 Task: In the  document map.docx. Insert footer and write 'ww.ramsons.com'. Find the word using Dictionary 'Gift' Use the tool word Count and display word count while typing
Action: Mouse moved to (327, 448)
Screenshot: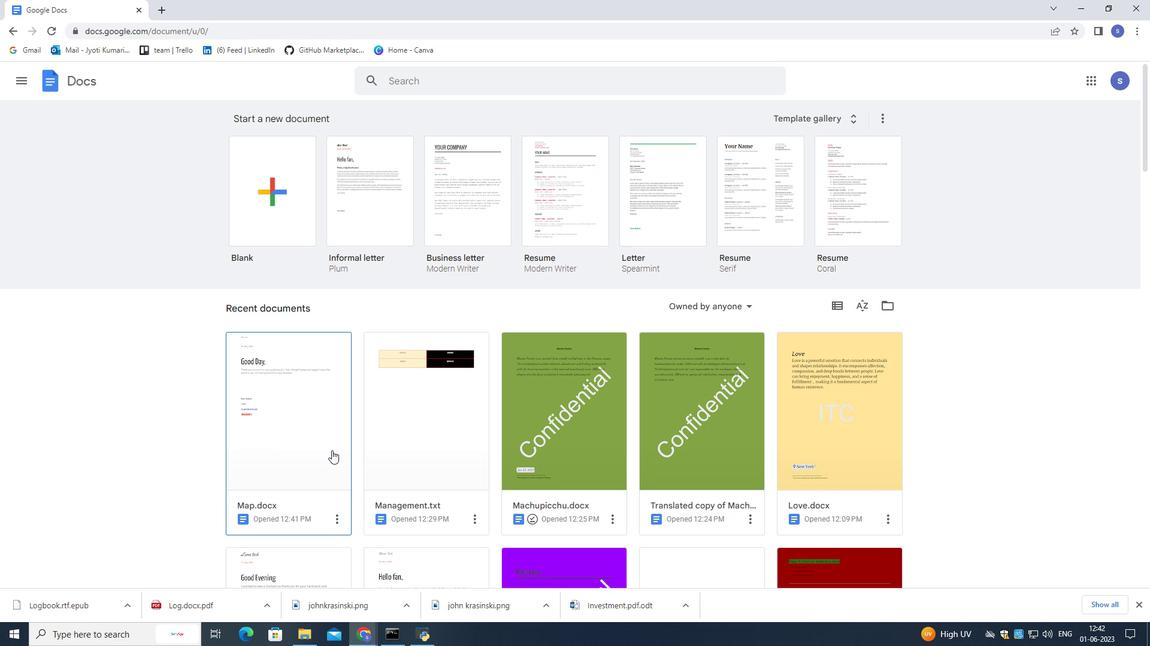 
Action: Mouse pressed left at (327, 448)
Screenshot: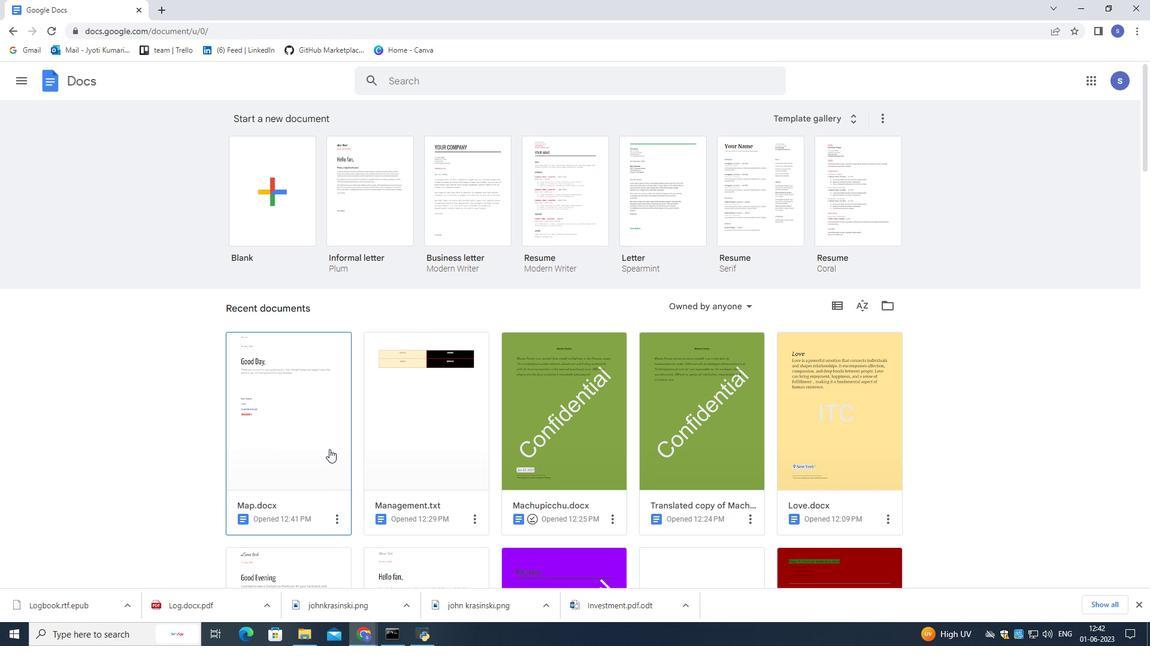 
Action: Mouse pressed left at (327, 448)
Screenshot: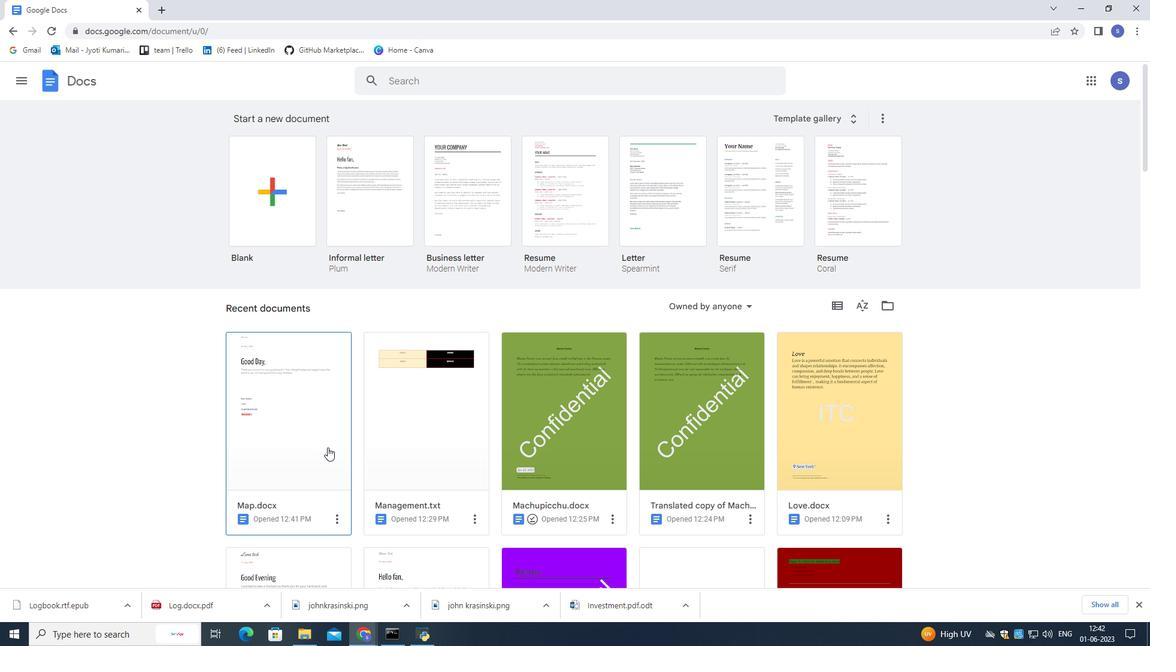 
Action: Mouse moved to (124, 83)
Screenshot: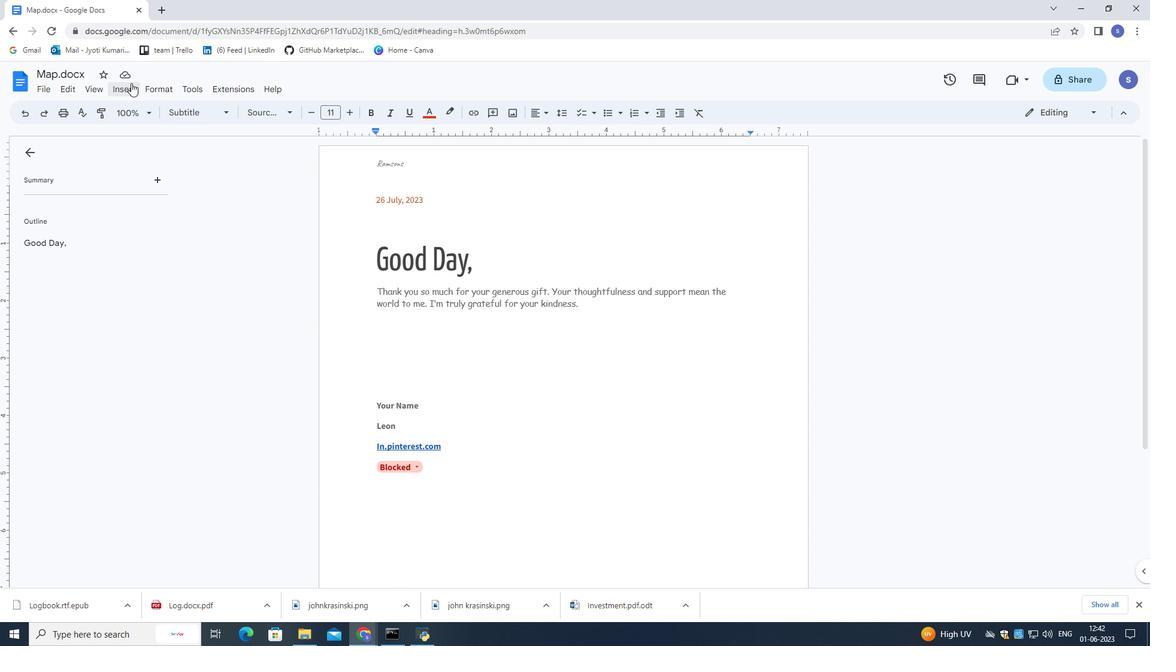 
Action: Mouse pressed left at (124, 83)
Screenshot: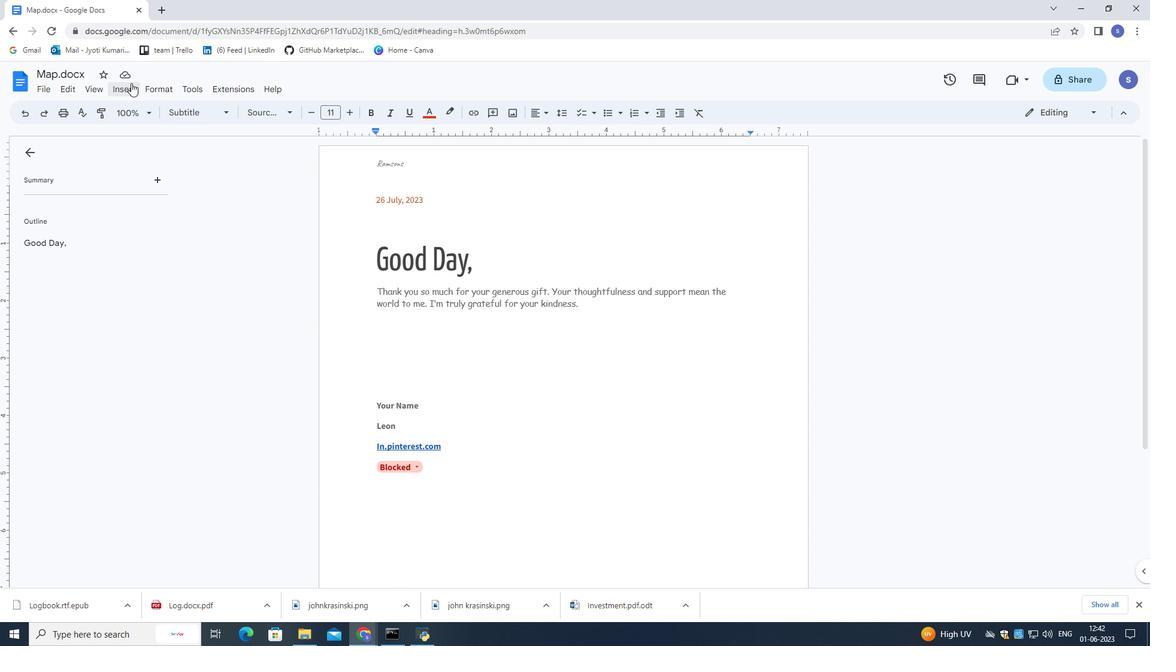 
Action: Mouse moved to (306, 418)
Screenshot: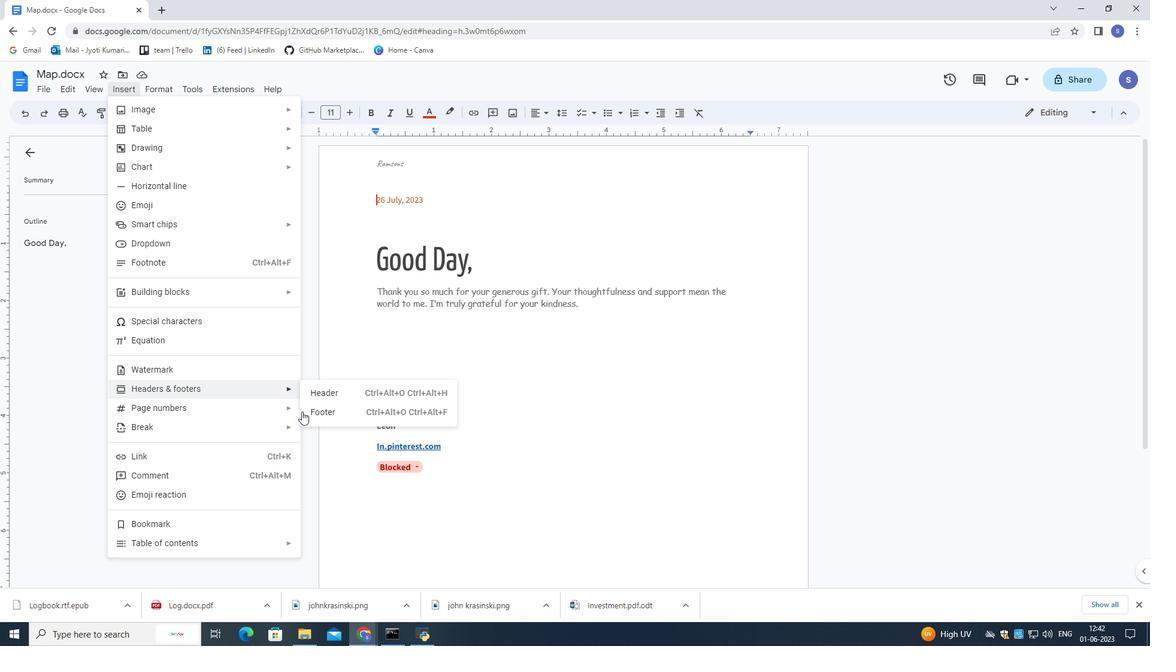 
Action: Mouse pressed left at (306, 418)
Screenshot: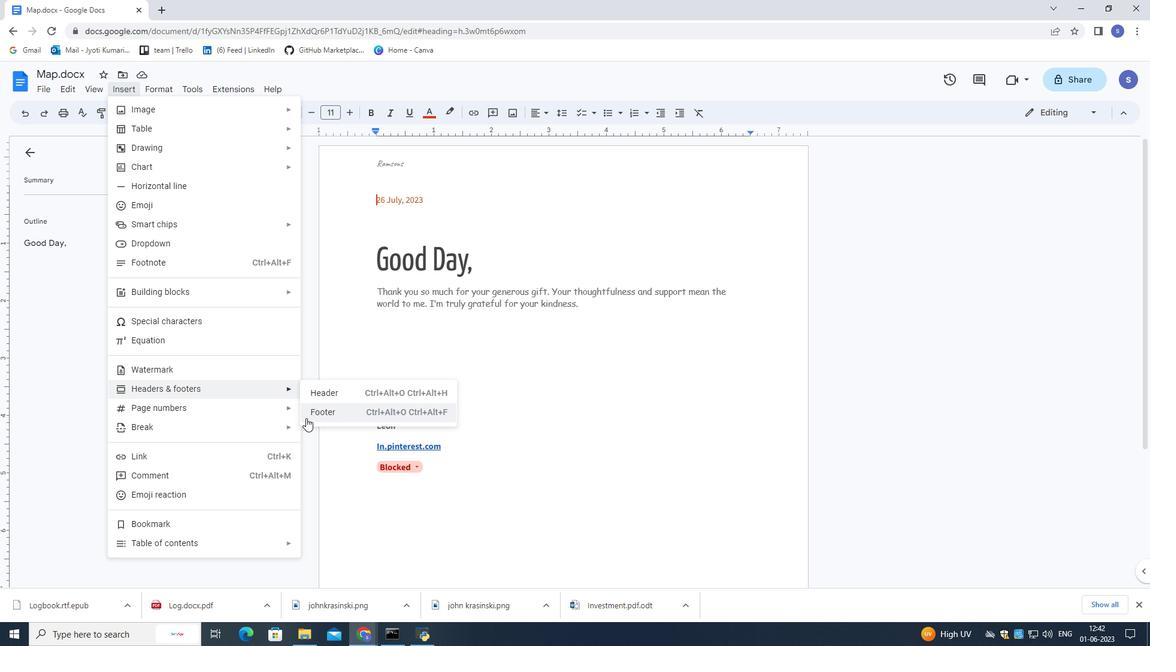 
Action: Mouse moved to (298, 415)
Screenshot: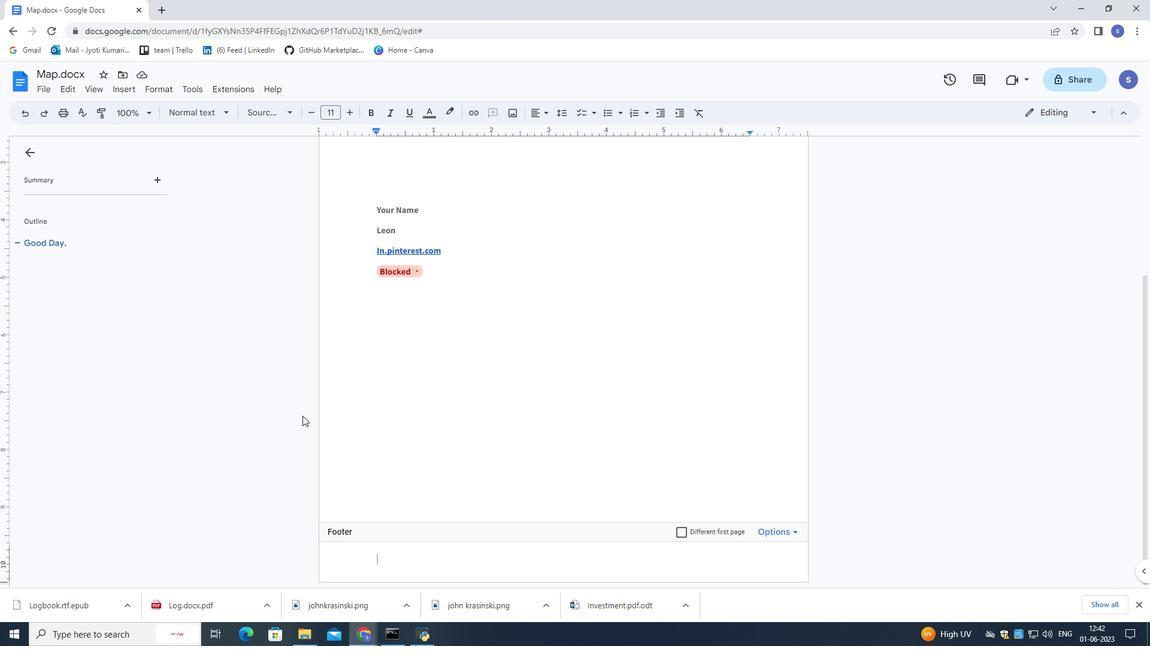 
Action: Key pressed www<Key.backspace>.ramsons.com
Screenshot: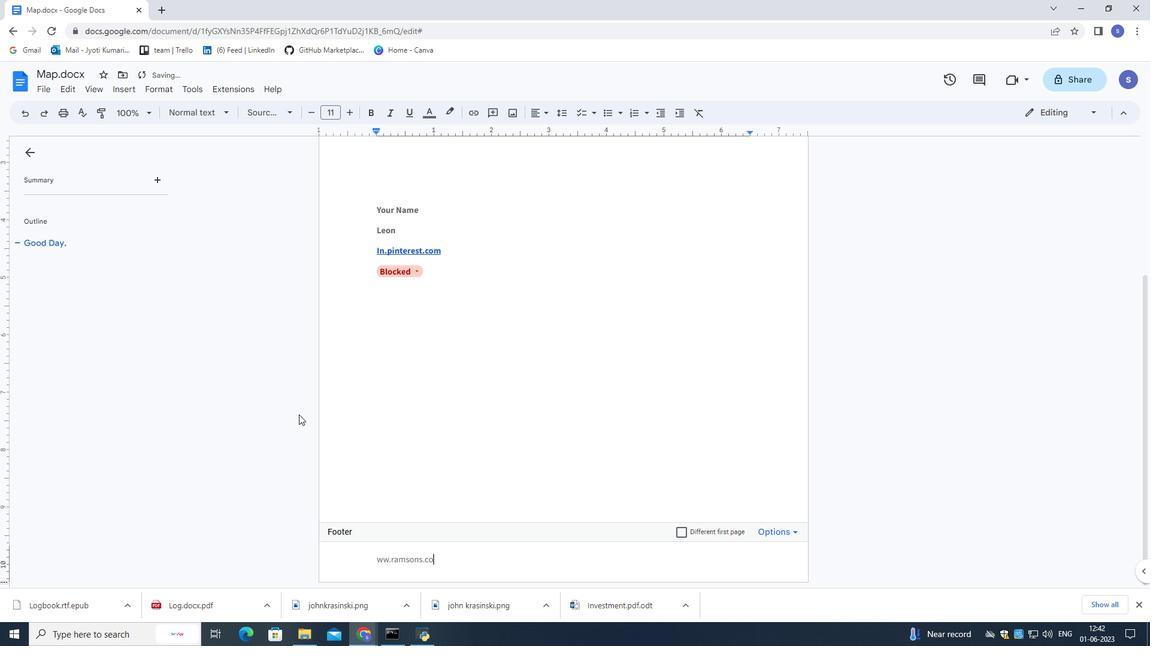 
Action: Mouse moved to (436, 371)
Screenshot: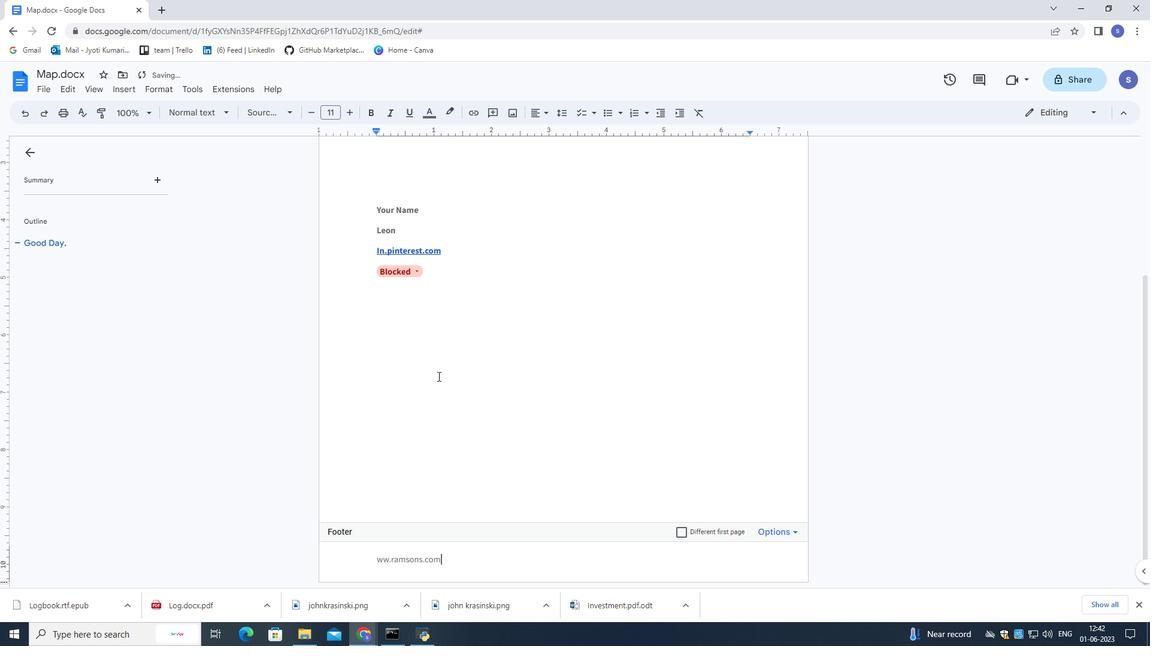 
Action: Mouse pressed left at (436, 371)
Screenshot: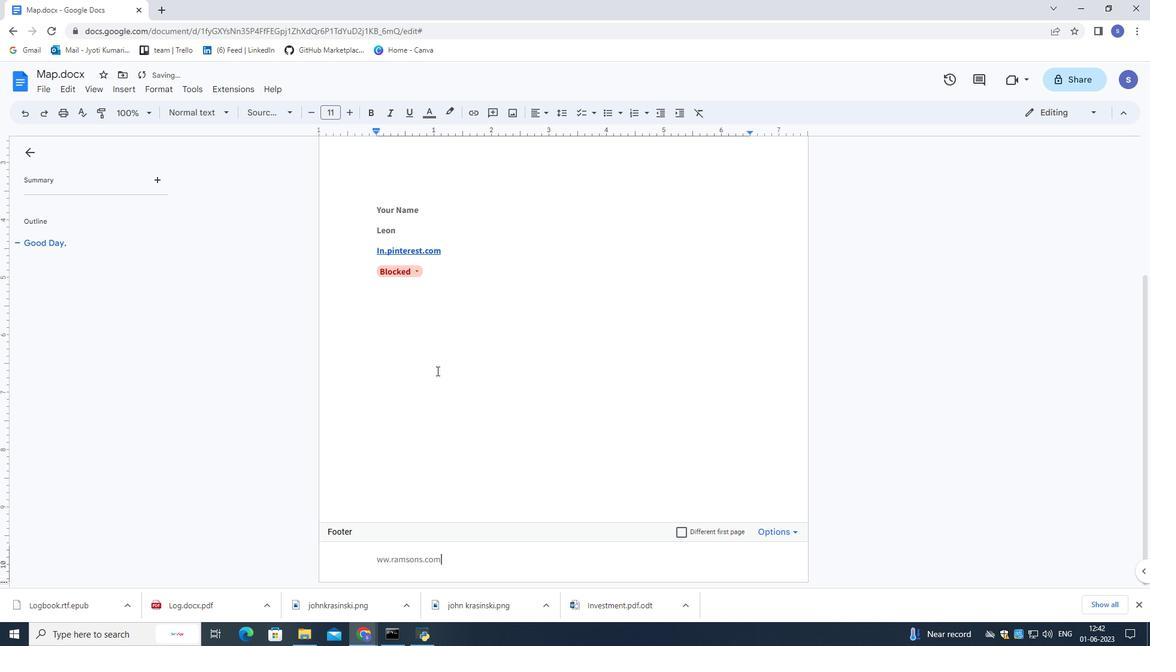 
Action: Mouse moved to (412, 342)
Screenshot: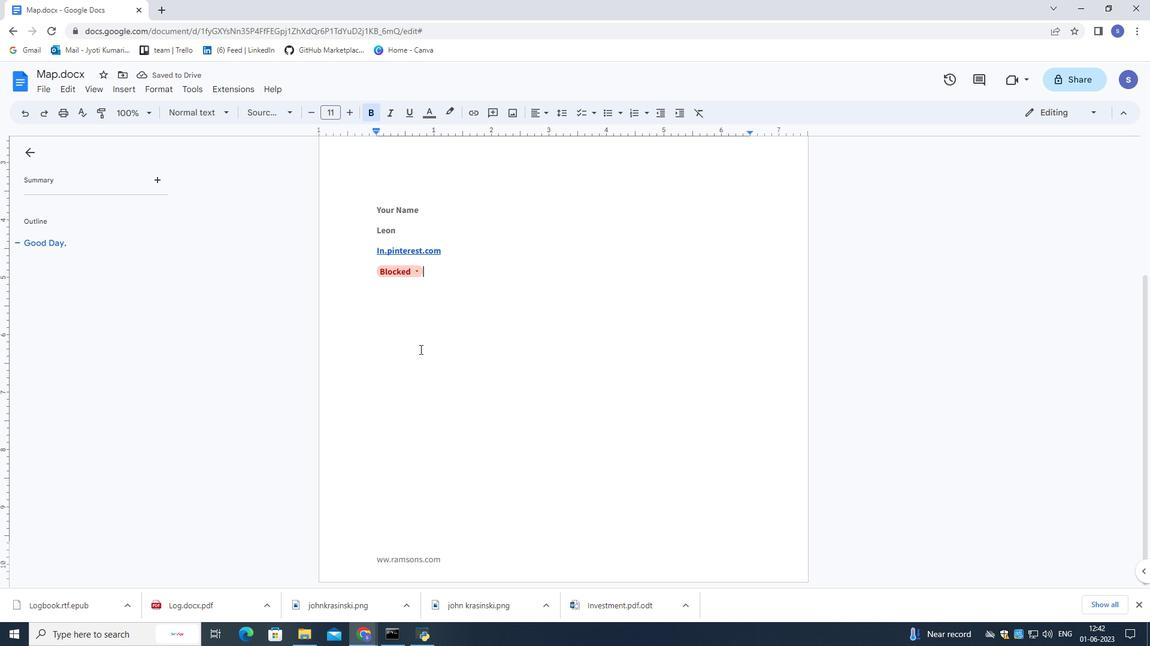 
Action: Mouse scrolled (412, 343) with delta (0, 0)
Screenshot: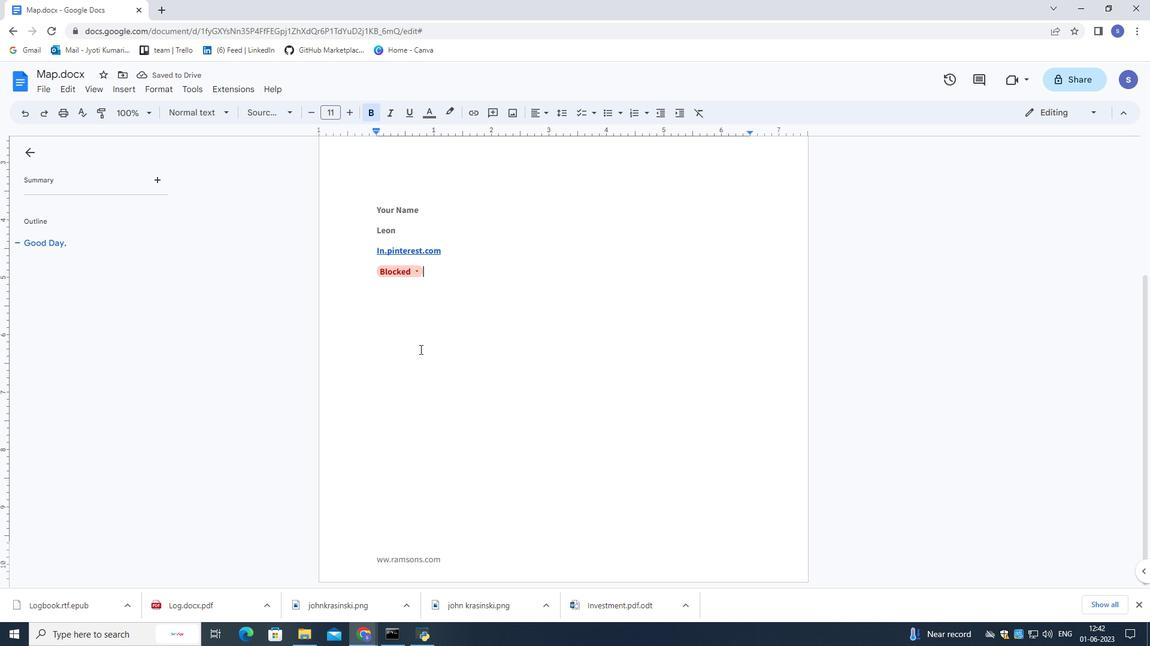 
Action: Mouse moved to (410, 340)
Screenshot: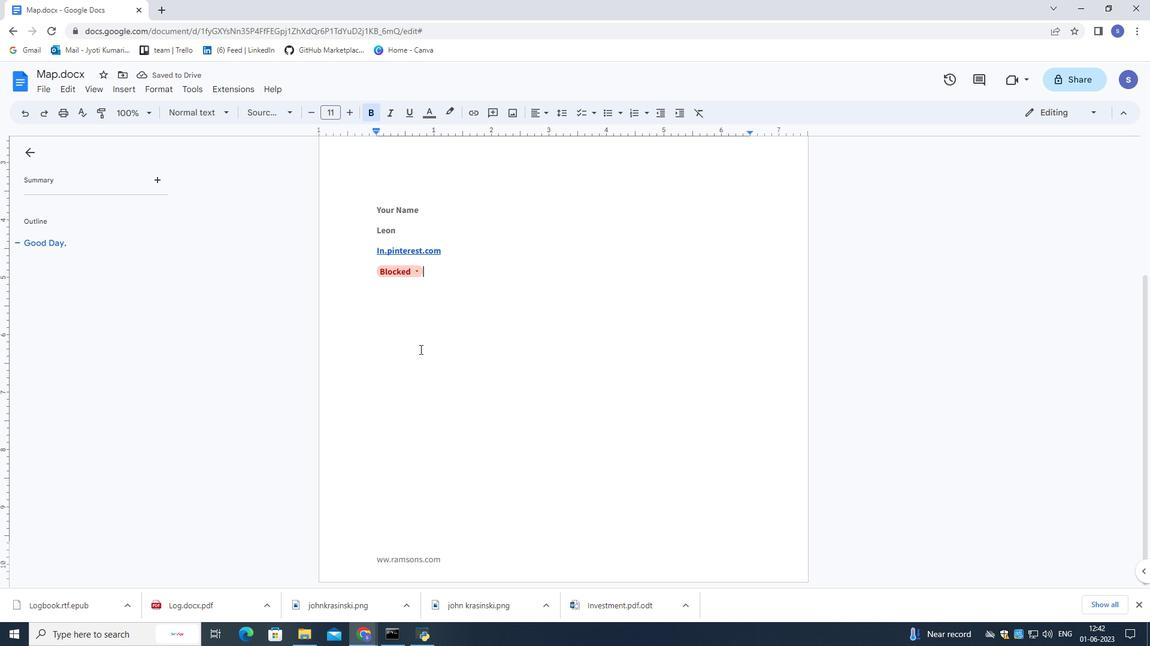 
Action: Mouse scrolled (410, 341) with delta (0, 0)
Screenshot: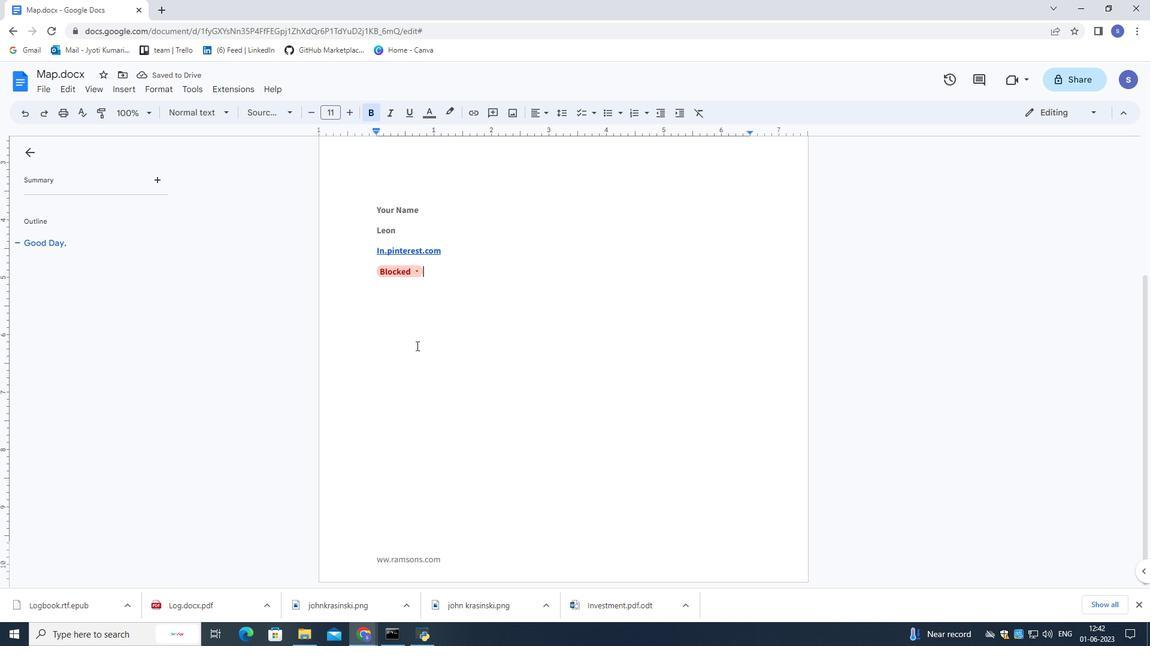 
Action: Mouse moved to (407, 338)
Screenshot: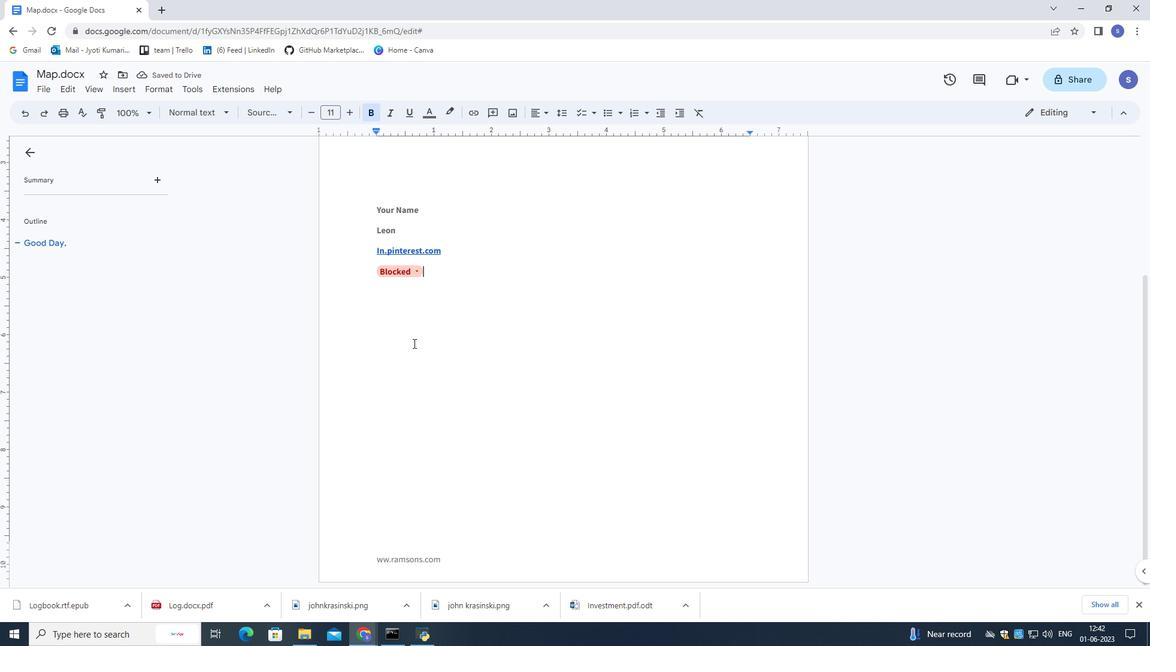 
Action: Mouse scrolled (407, 339) with delta (0, 0)
Screenshot: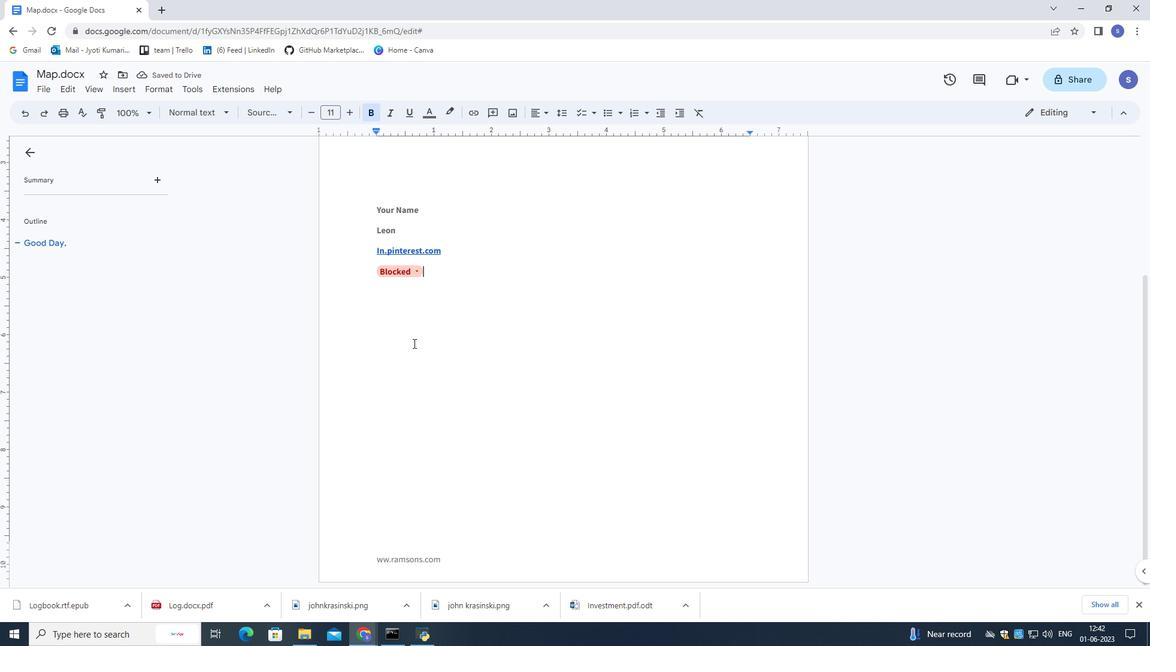 
Action: Mouse moved to (200, 88)
Screenshot: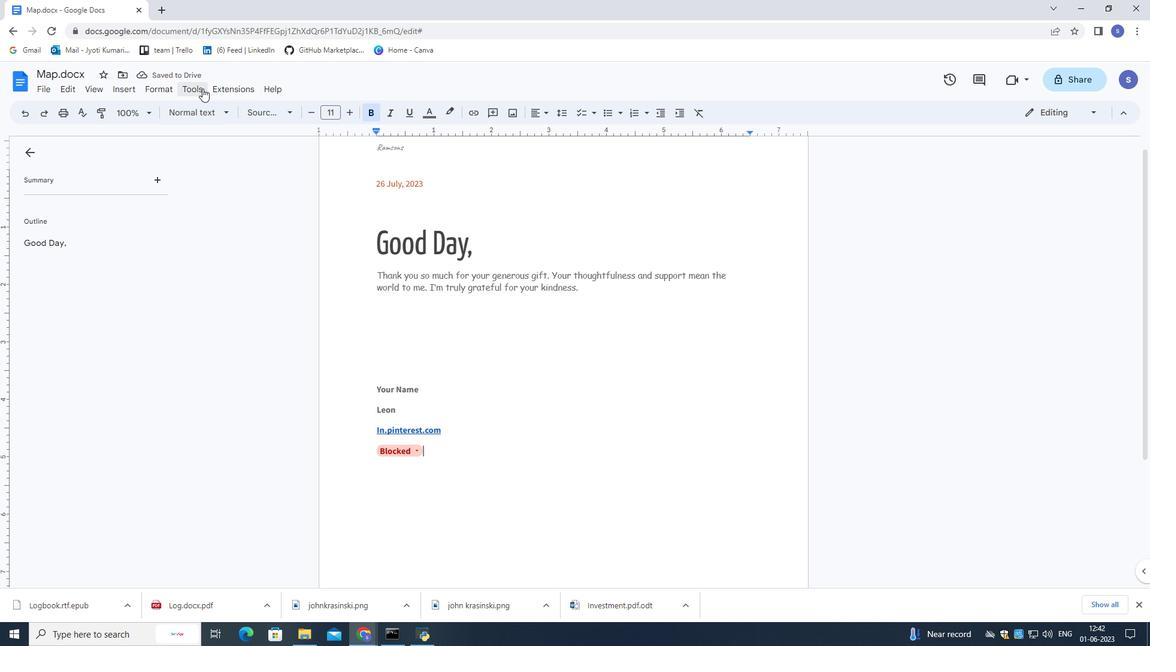 
Action: Mouse pressed left at (200, 88)
Screenshot: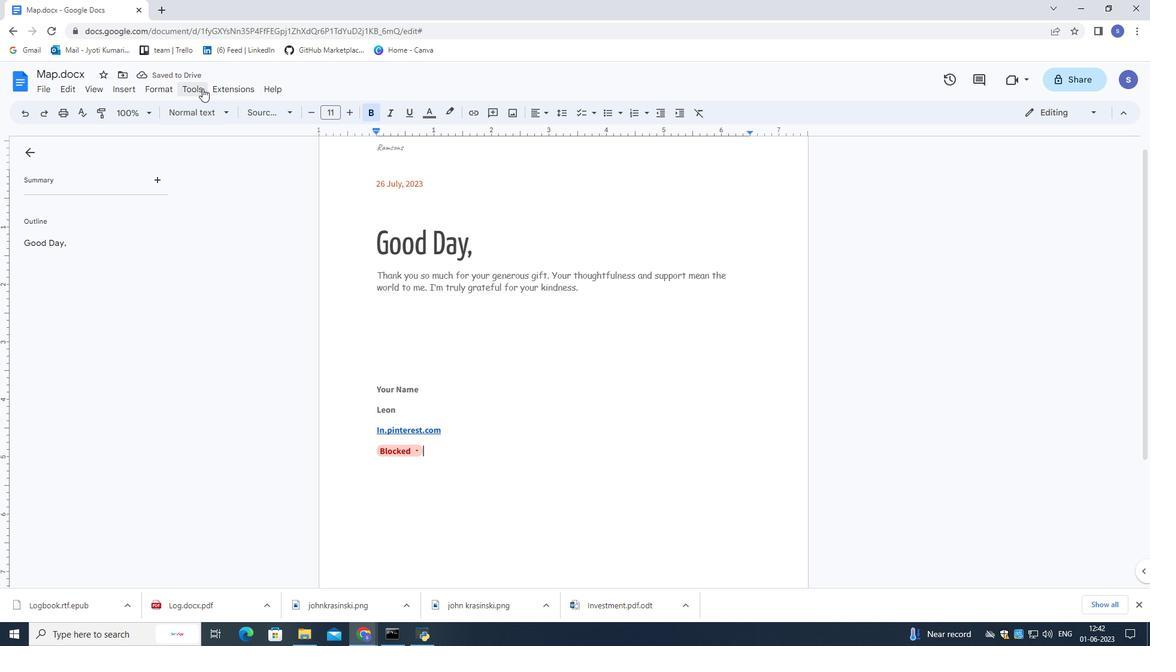 
Action: Mouse moved to (250, 240)
Screenshot: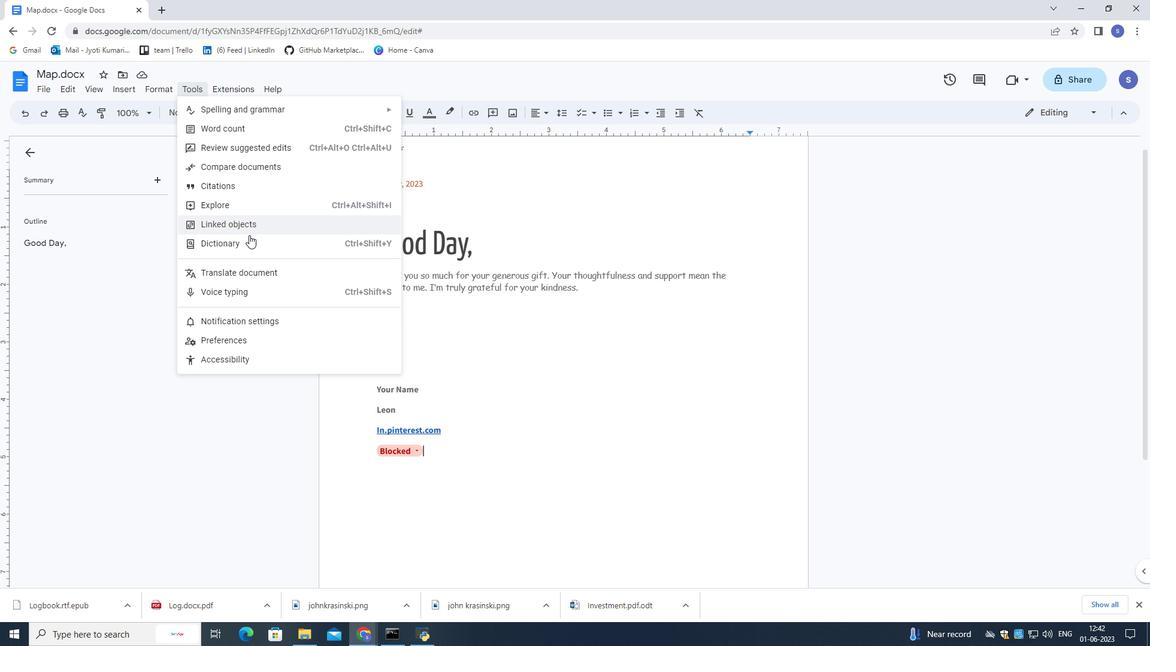
Action: Mouse pressed left at (250, 240)
Screenshot: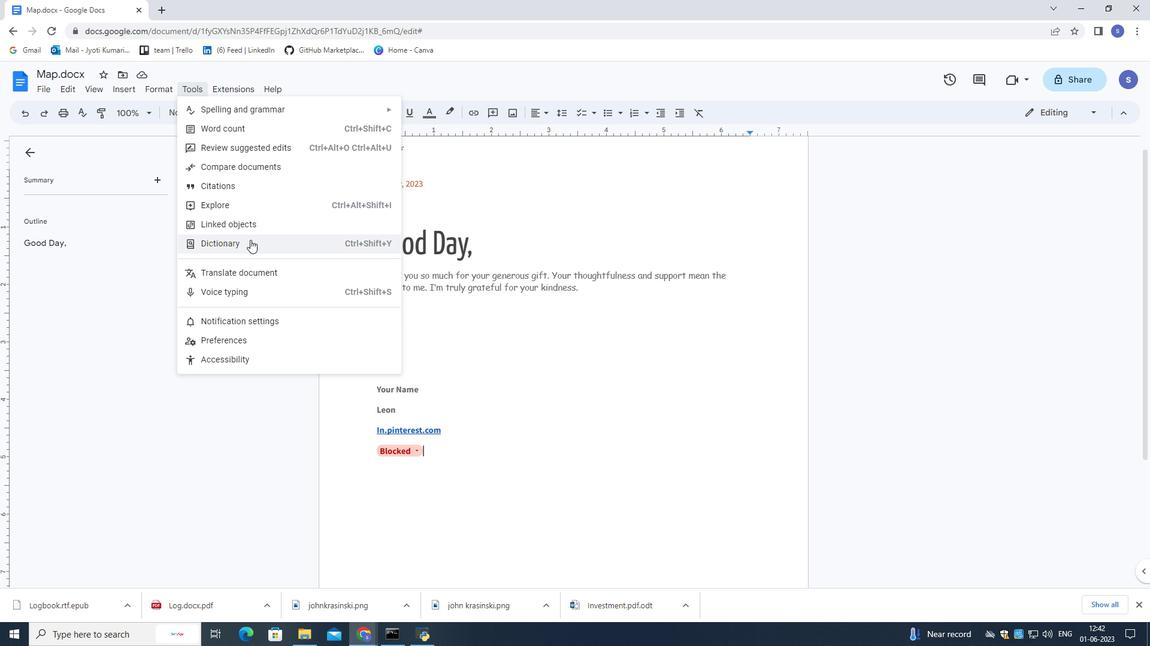 
Action: Mouse moved to (1027, 151)
Screenshot: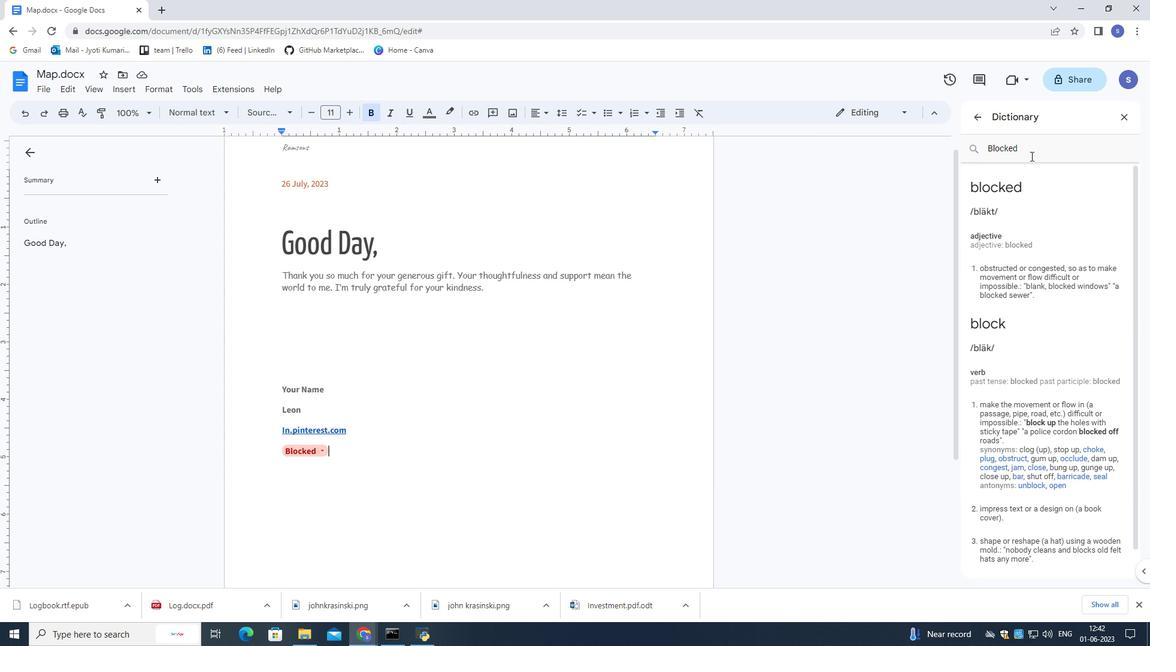 
Action: Mouse pressed left at (1027, 151)
Screenshot: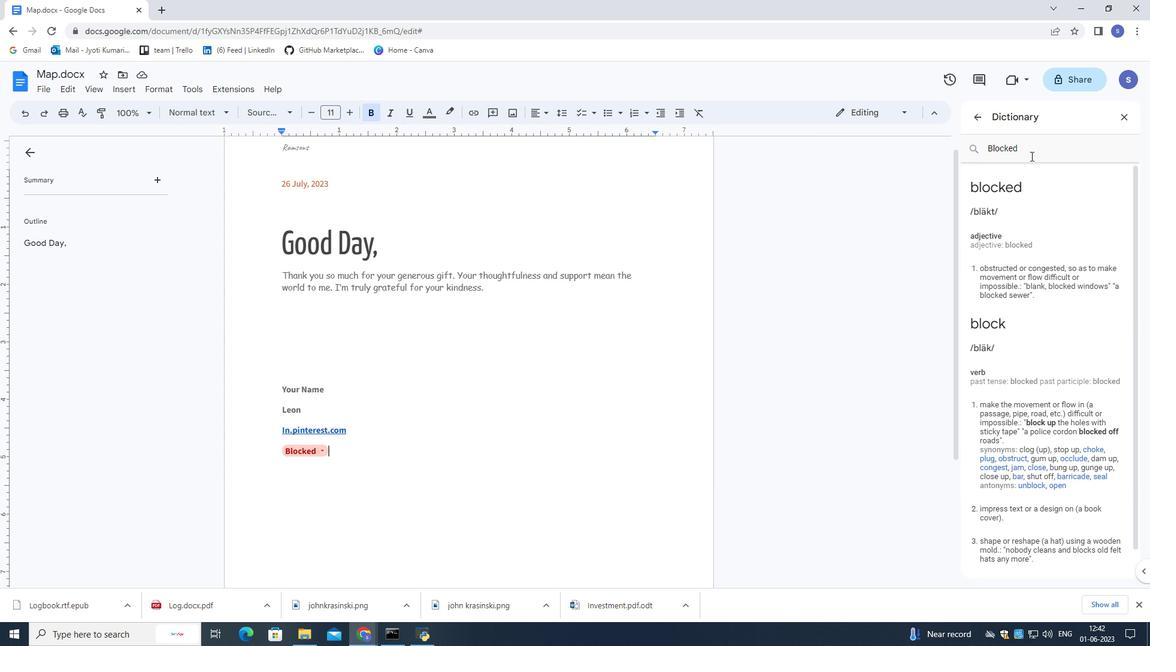 
Action: Mouse moved to (1027, 150)
Screenshot: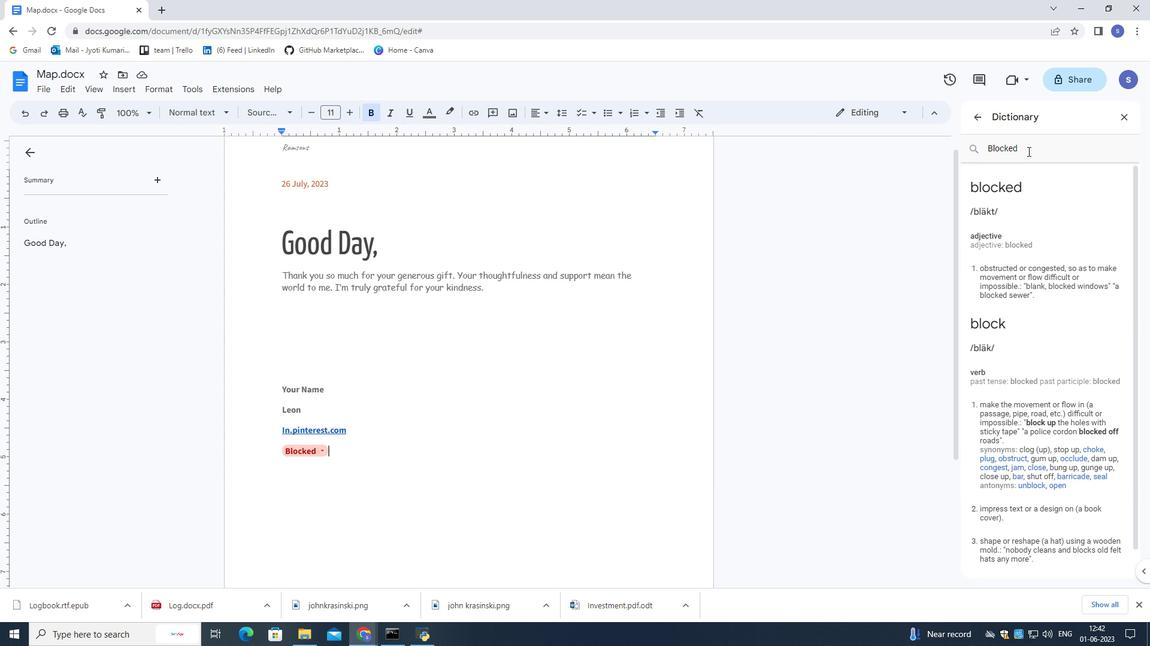 
Action: Mouse pressed left at (1027, 150)
Screenshot: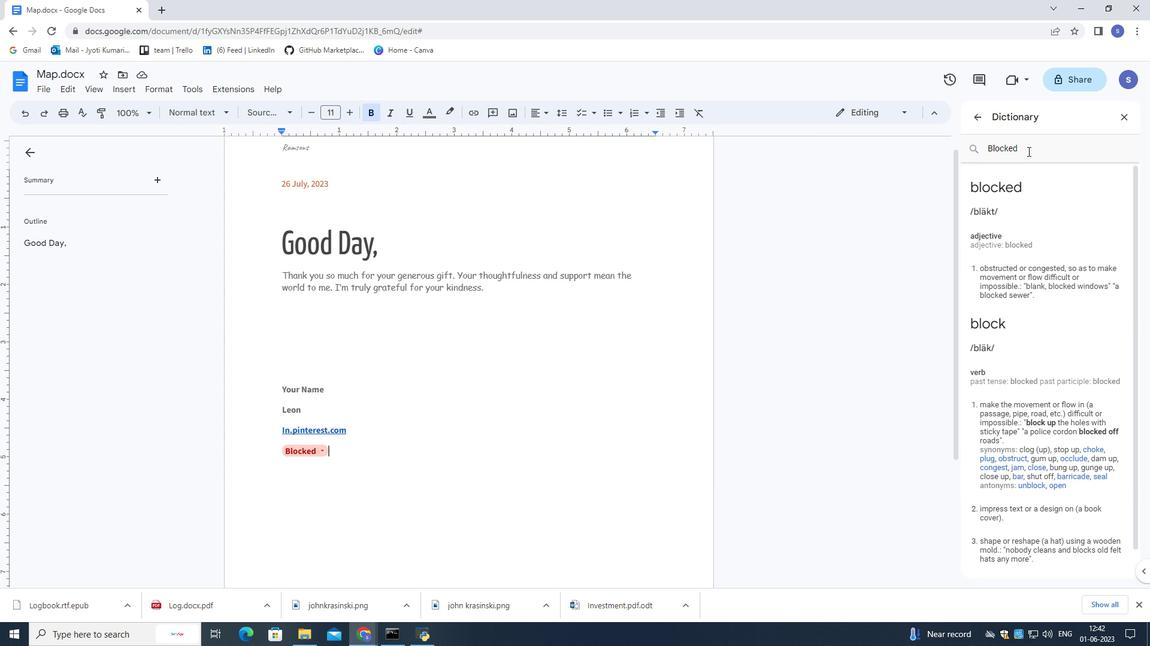 
Action: Mouse moved to (836, 60)
Screenshot: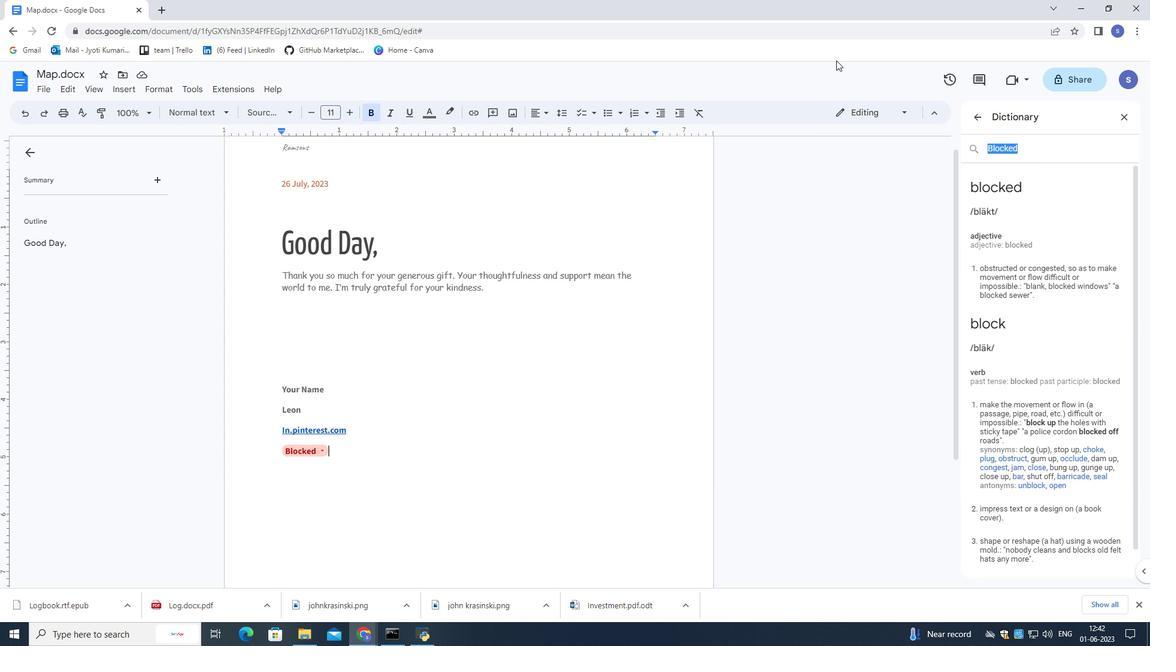 
Action: Key pressed <Key.shift>Gift<Key.enter>
Screenshot: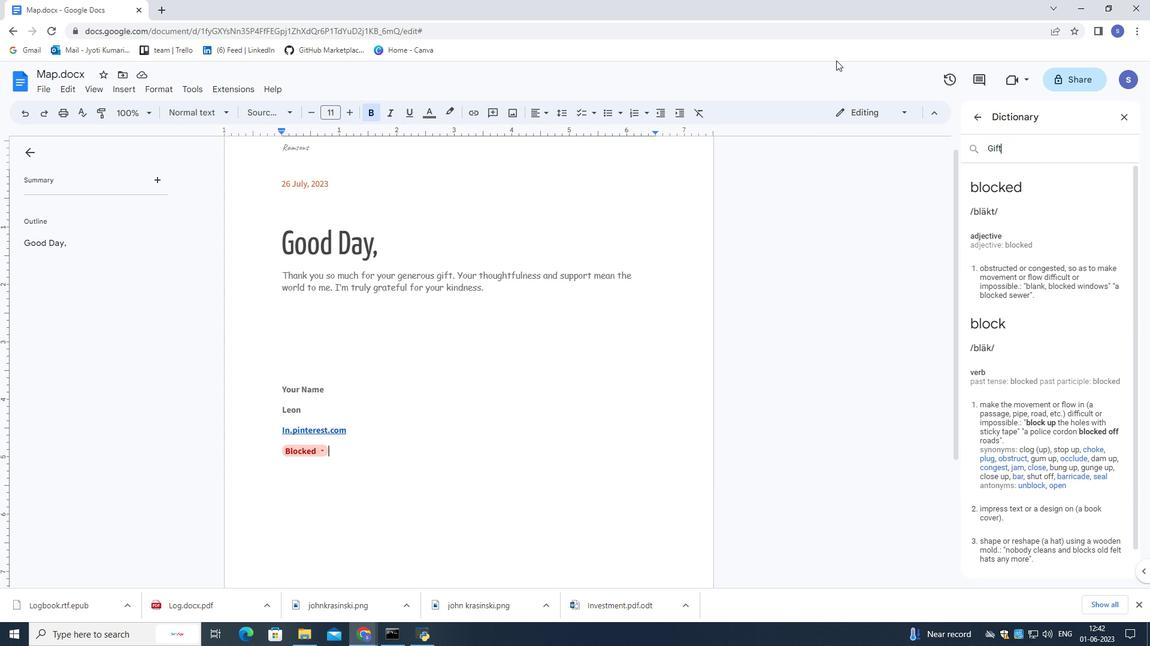 
Action: Mouse moved to (194, 88)
Screenshot: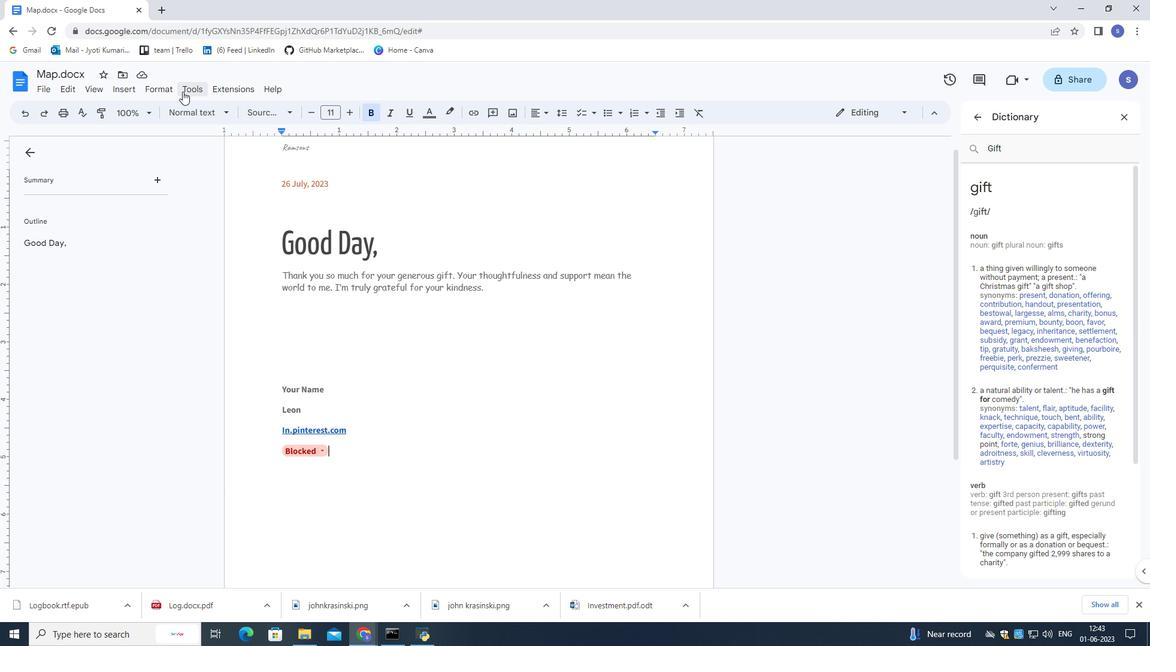 
Action: Mouse pressed left at (194, 88)
Screenshot: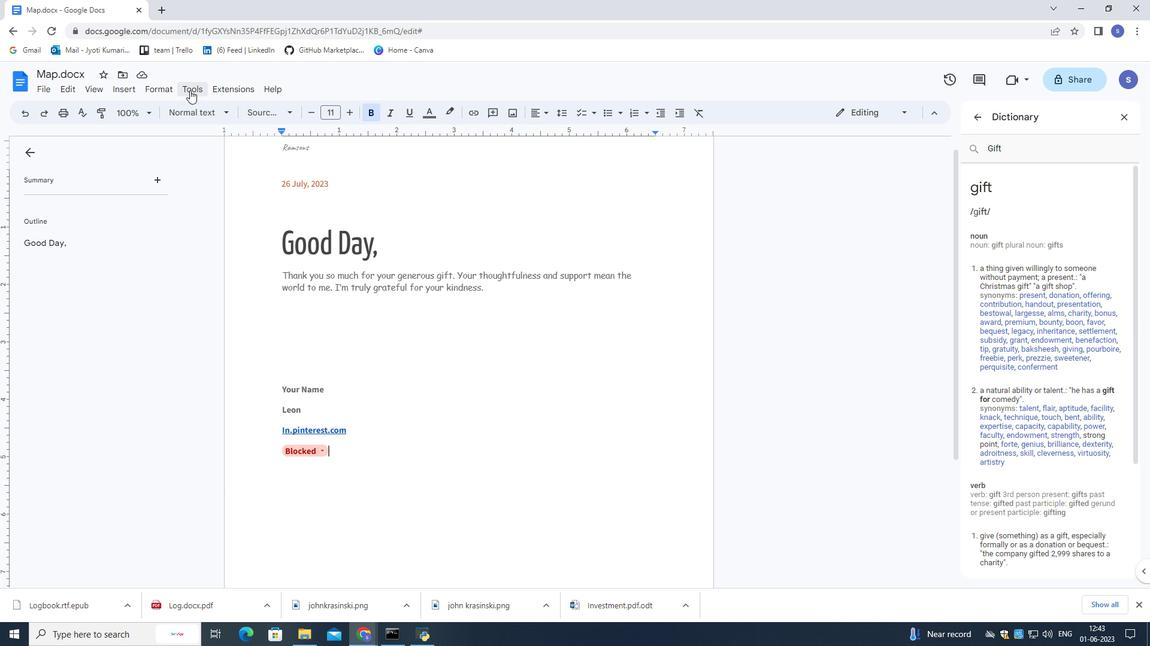 
Action: Mouse moved to (213, 127)
Screenshot: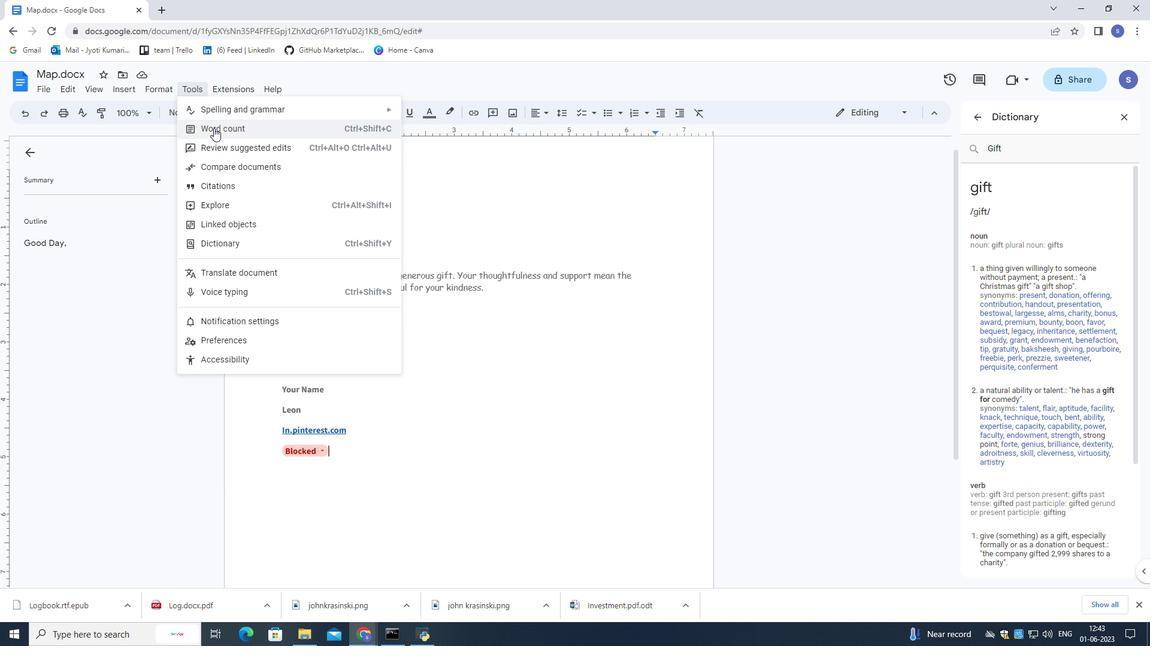 
Action: Mouse pressed left at (213, 127)
Screenshot: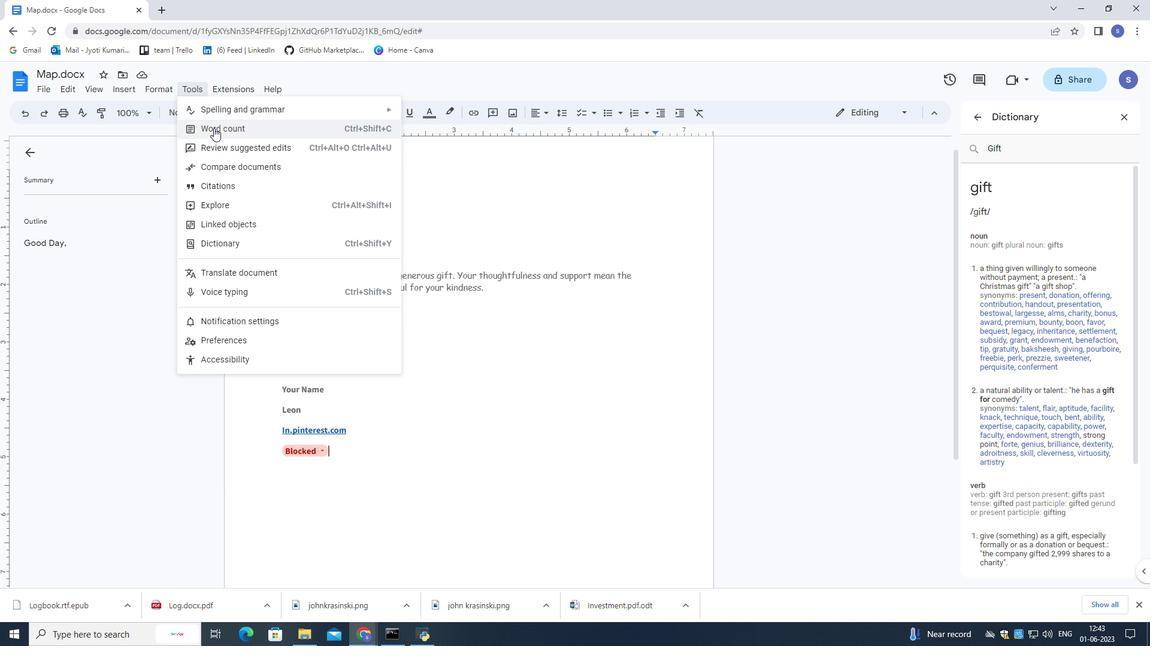 
Action: Mouse moved to (543, 377)
Screenshot: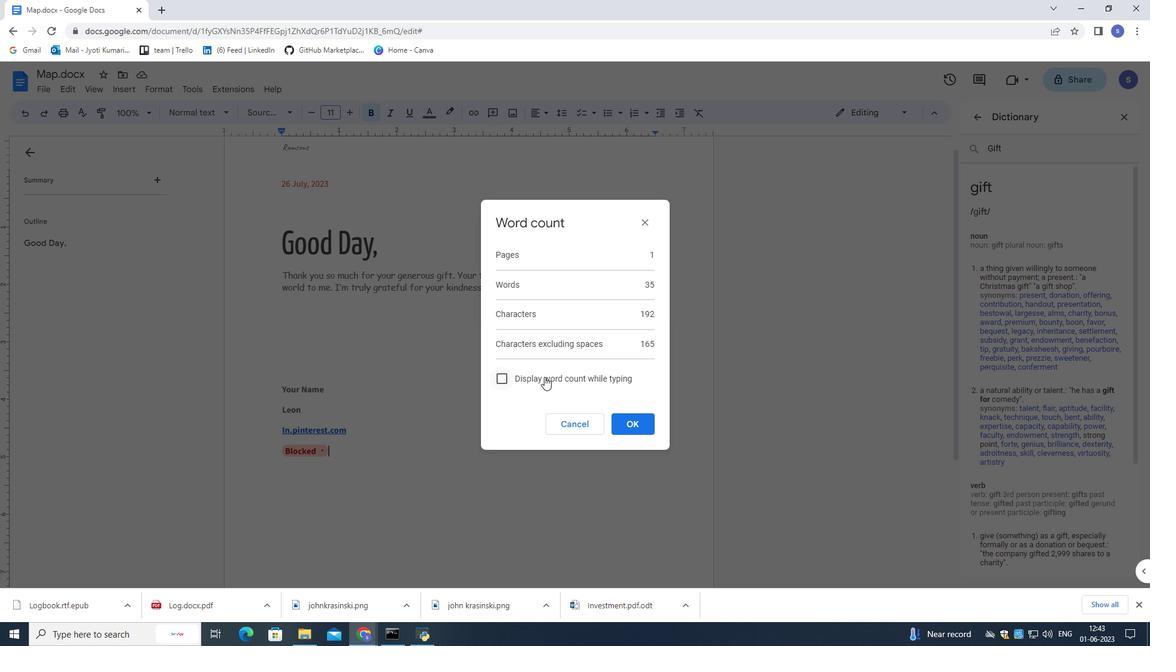 
Action: Mouse pressed left at (543, 377)
Screenshot: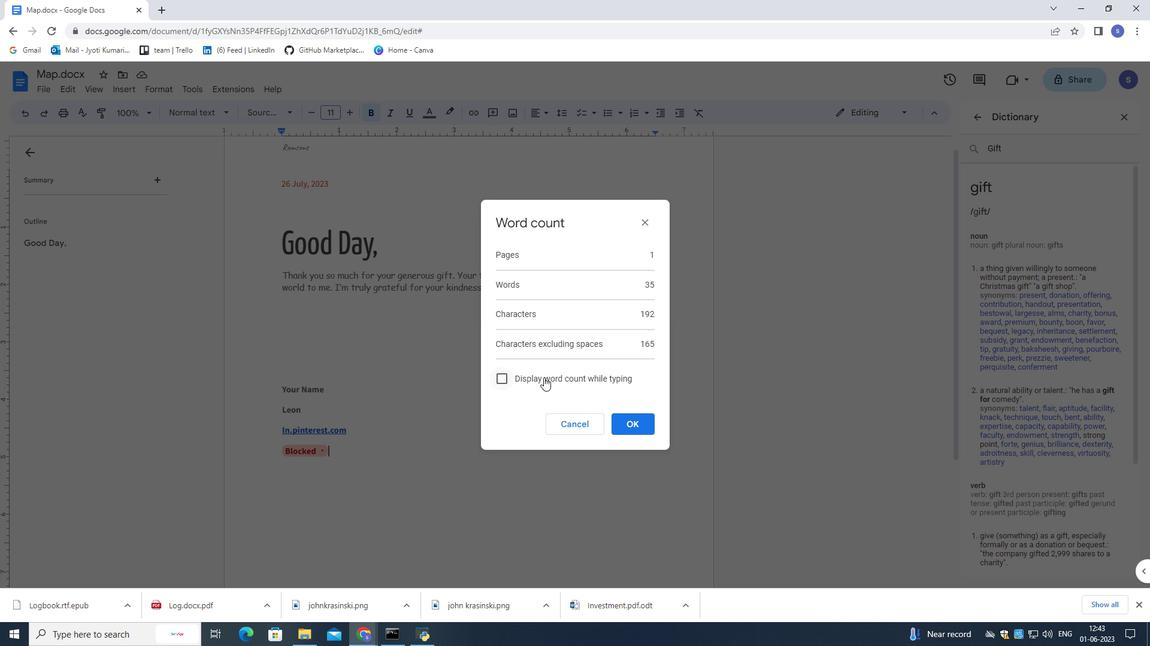 
Action: Mouse moved to (622, 422)
Screenshot: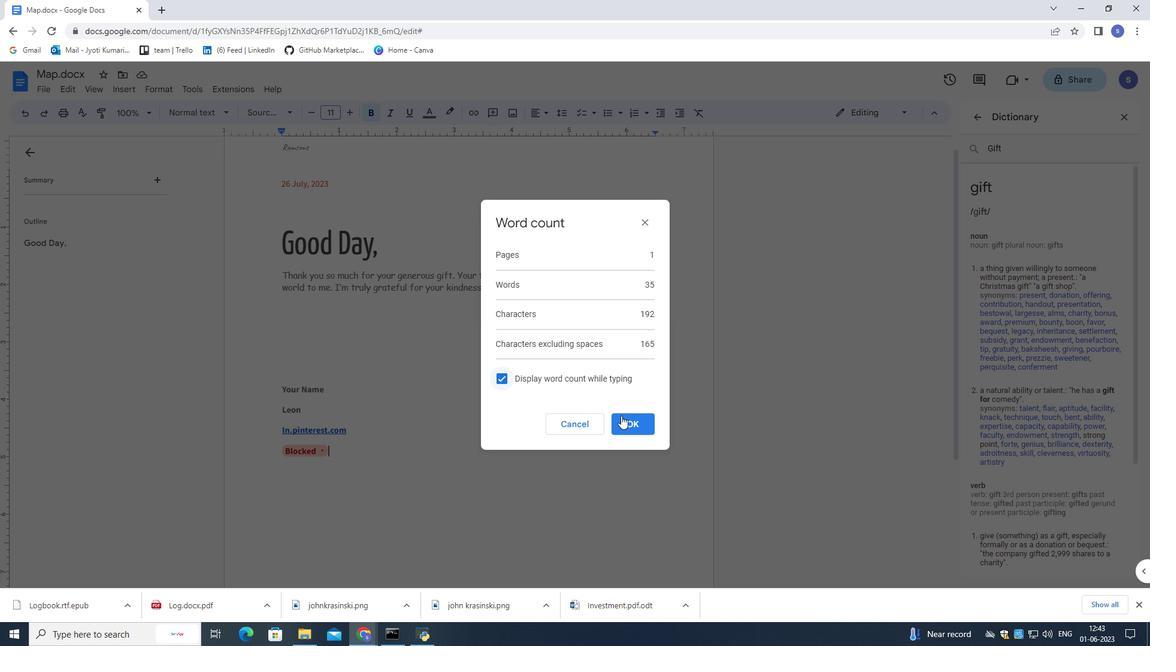 
Action: Mouse pressed left at (622, 422)
Screenshot: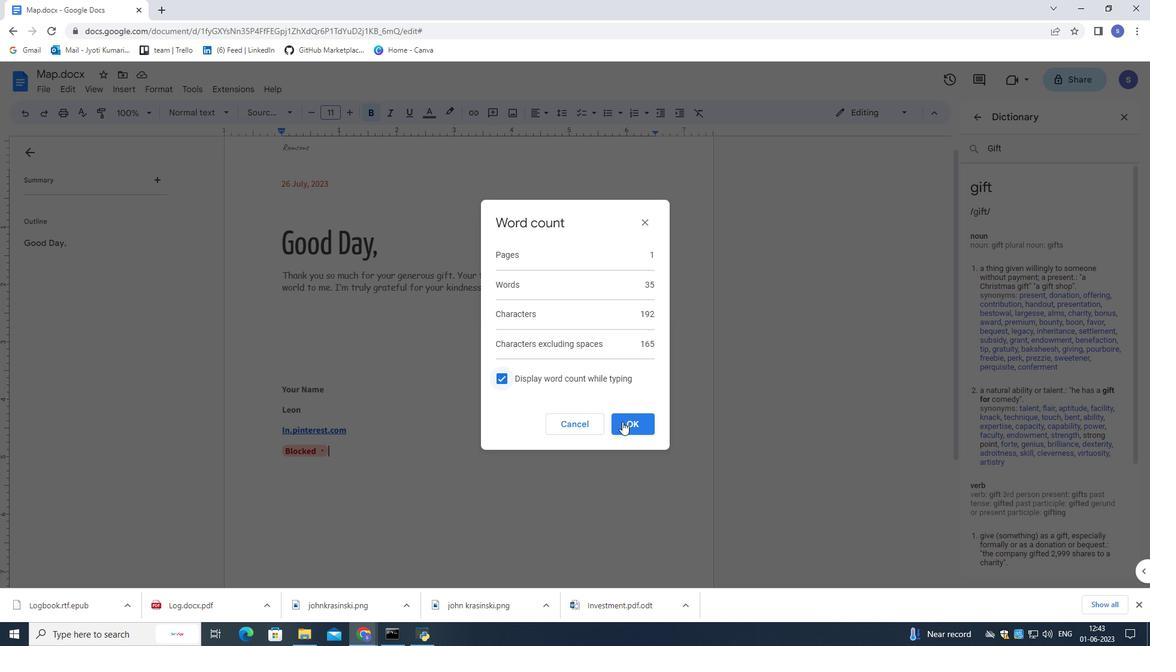 
Action: Mouse moved to (610, 422)
Screenshot: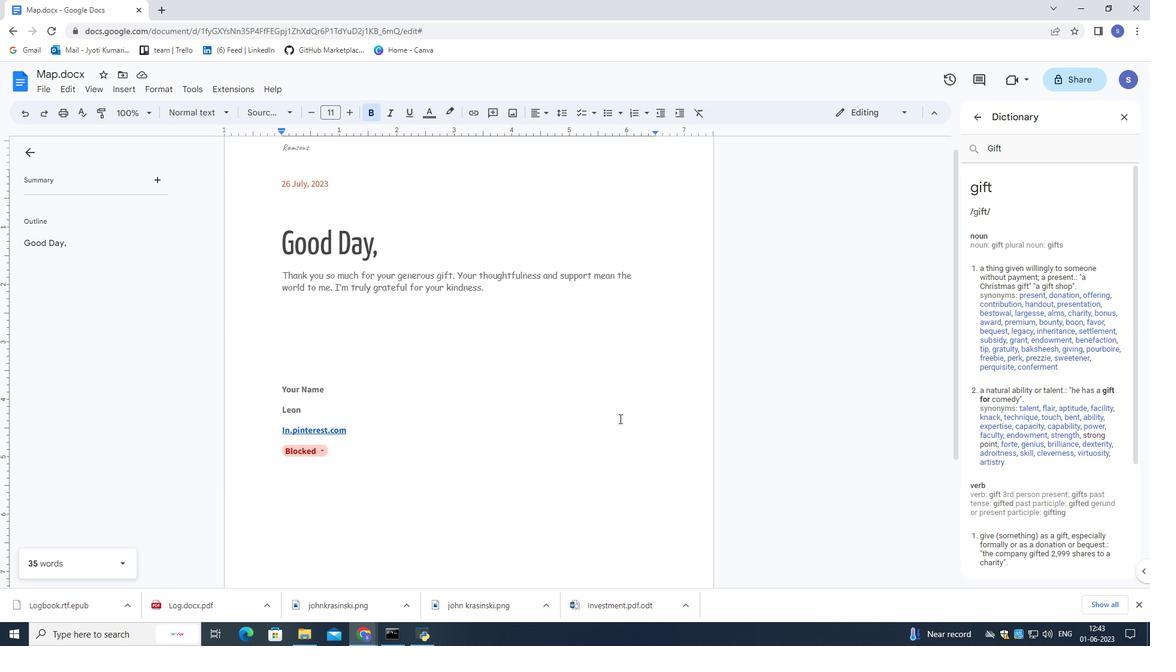 
Action: Mouse pressed left at (610, 422)
Screenshot: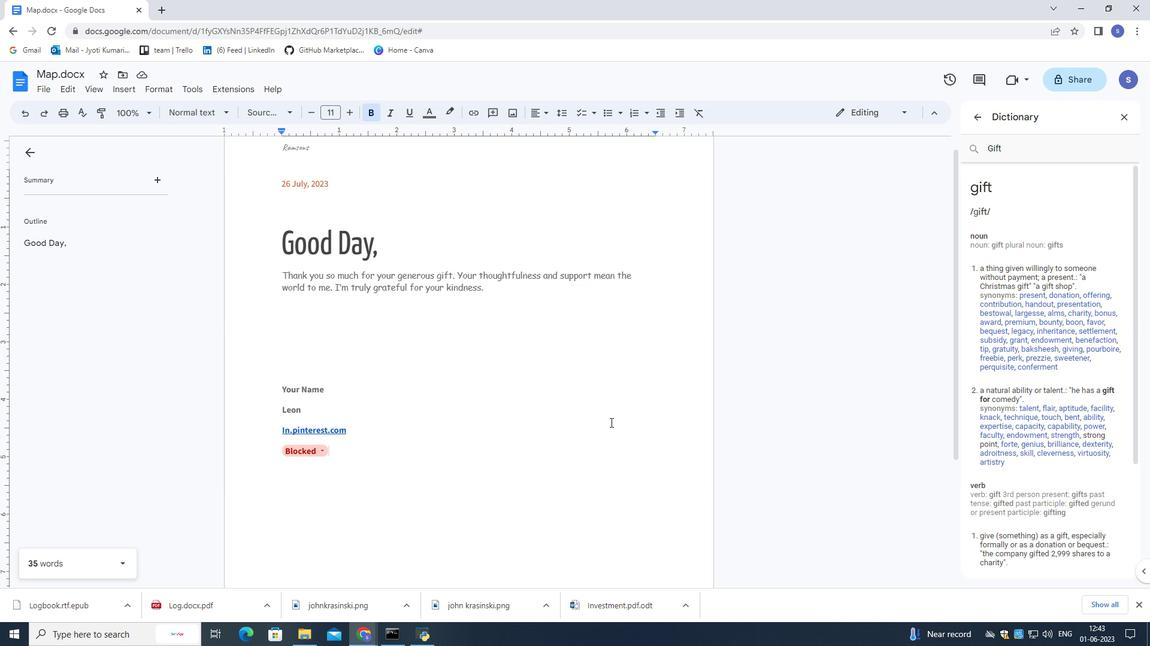 
Action: Mouse moved to (609, 422)
Screenshot: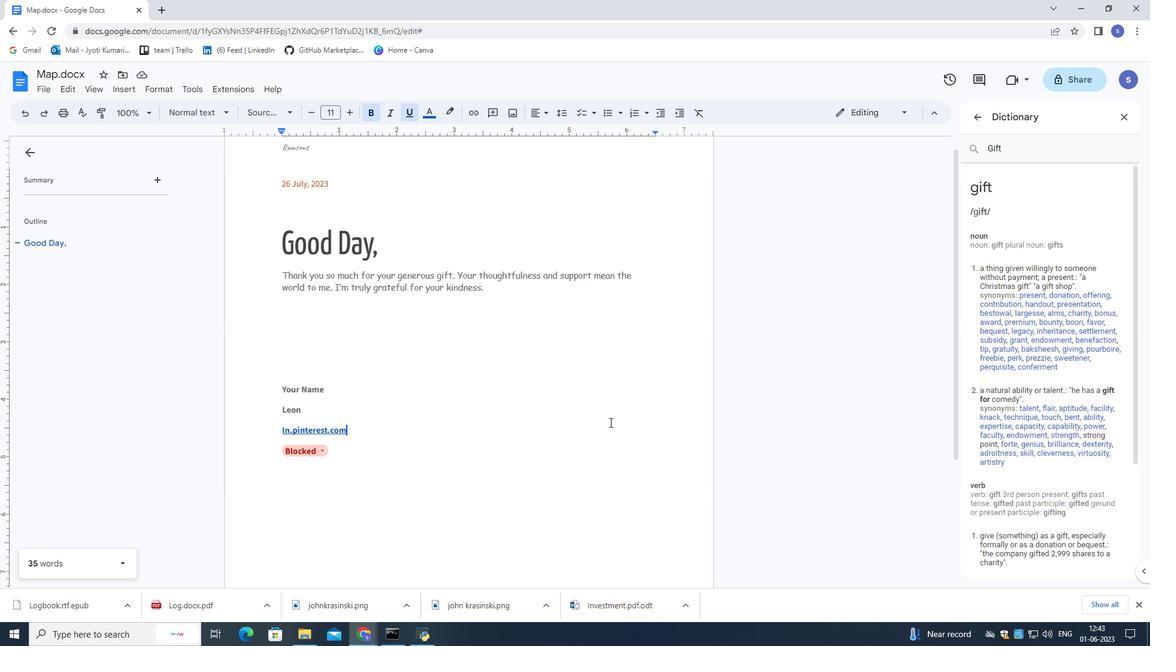 
Action: Mouse scrolled (609, 423) with delta (0, 0)
Screenshot: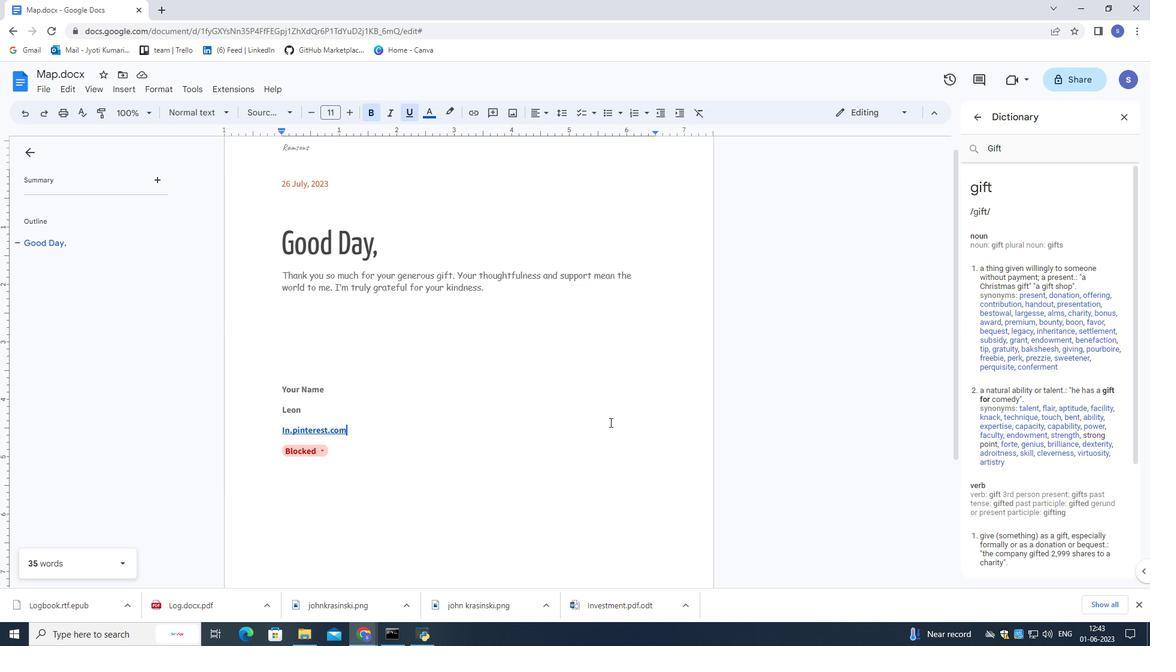 
Action: Mouse scrolled (609, 423) with delta (0, 0)
Screenshot: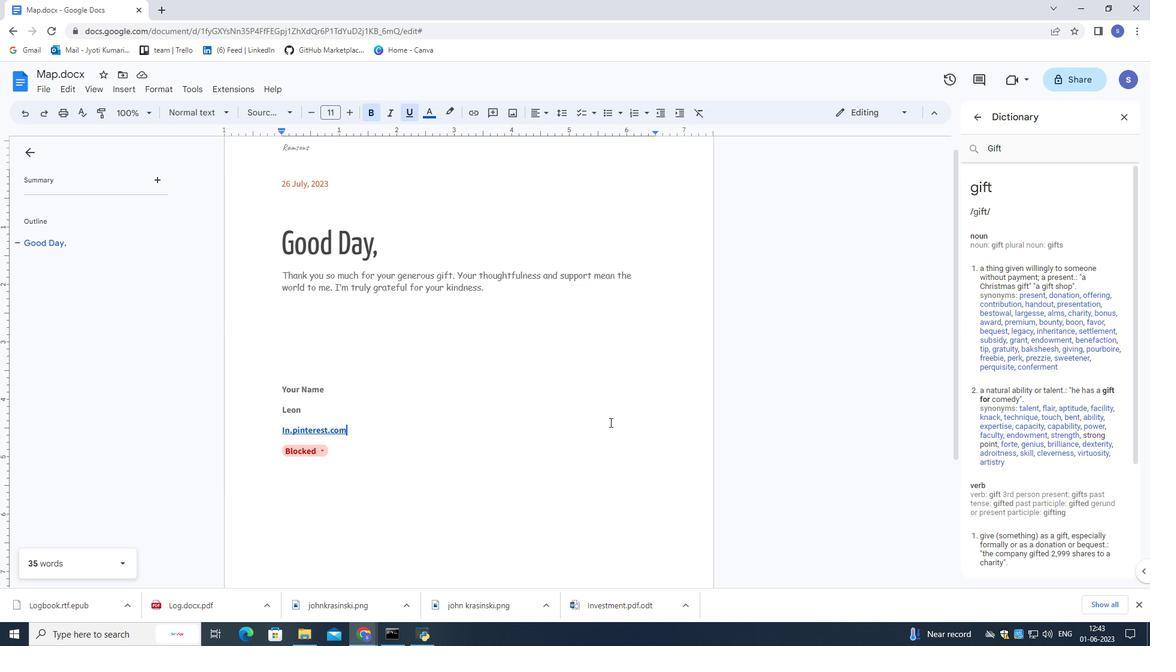 
Action: Mouse scrolled (609, 423) with delta (0, 0)
Screenshot: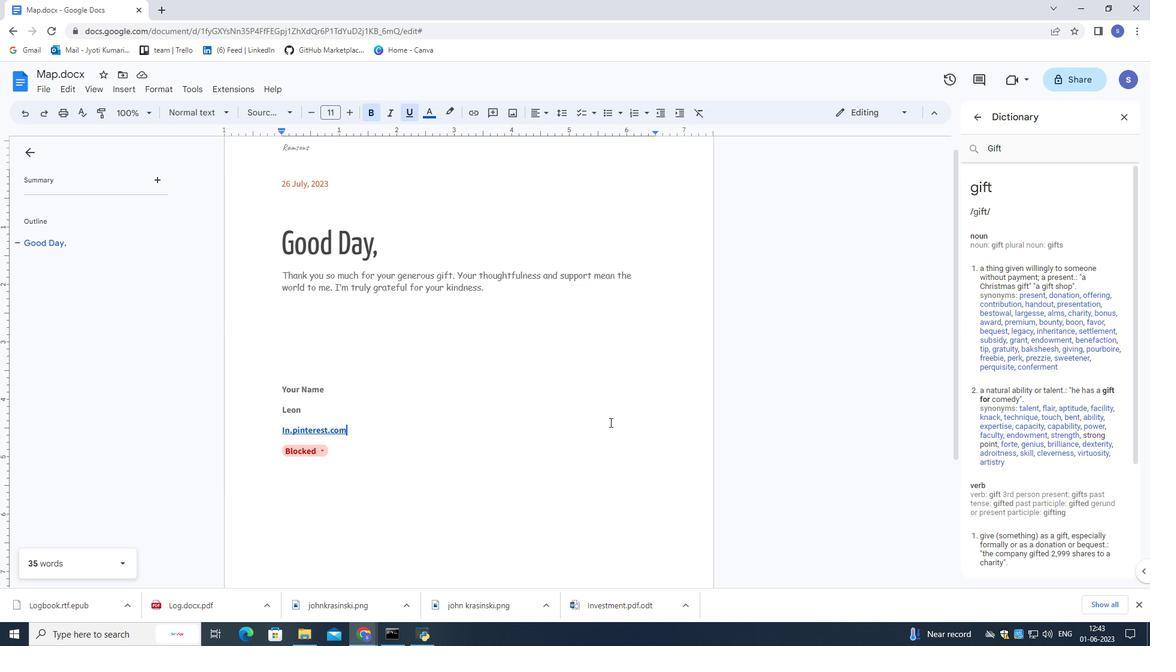 
Action: Mouse scrolled (609, 423) with delta (0, 0)
Screenshot: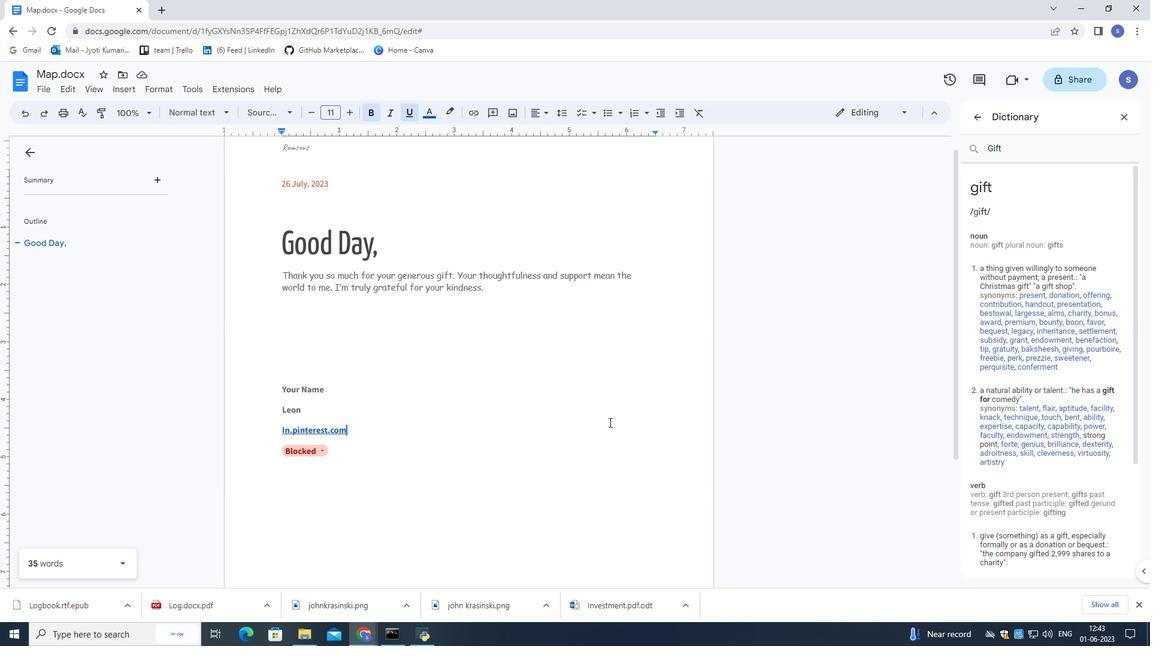 
Action: Mouse scrolled (609, 422) with delta (0, 0)
Screenshot: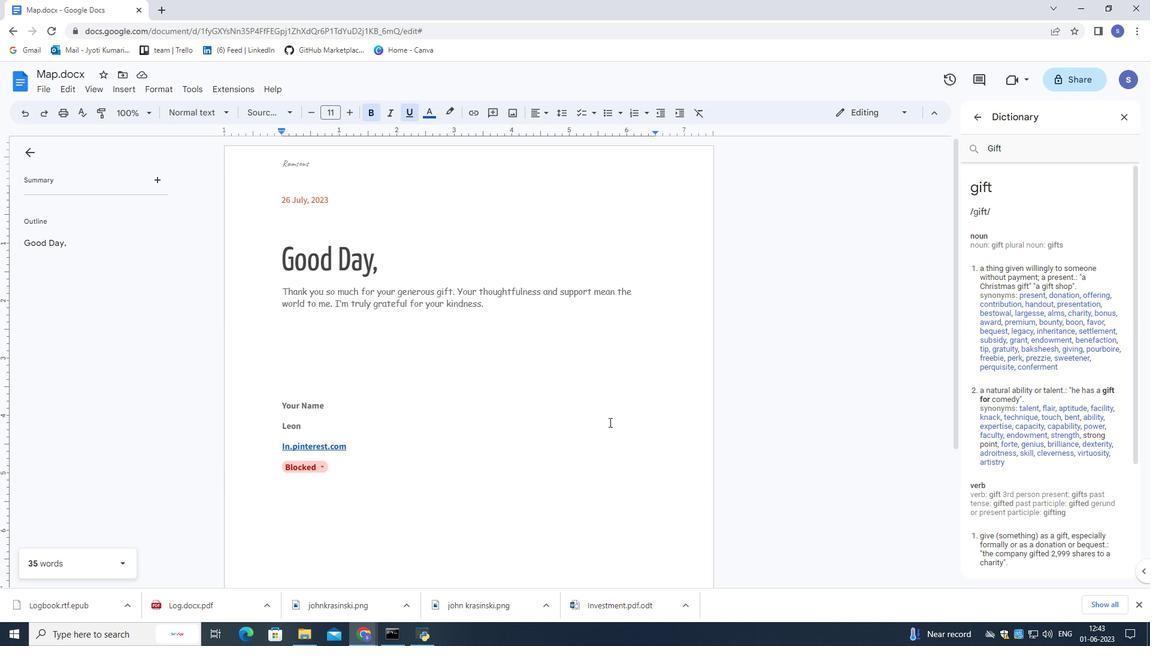
Action: Mouse scrolled (609, 422) with delta (0, 0)
Screenshot: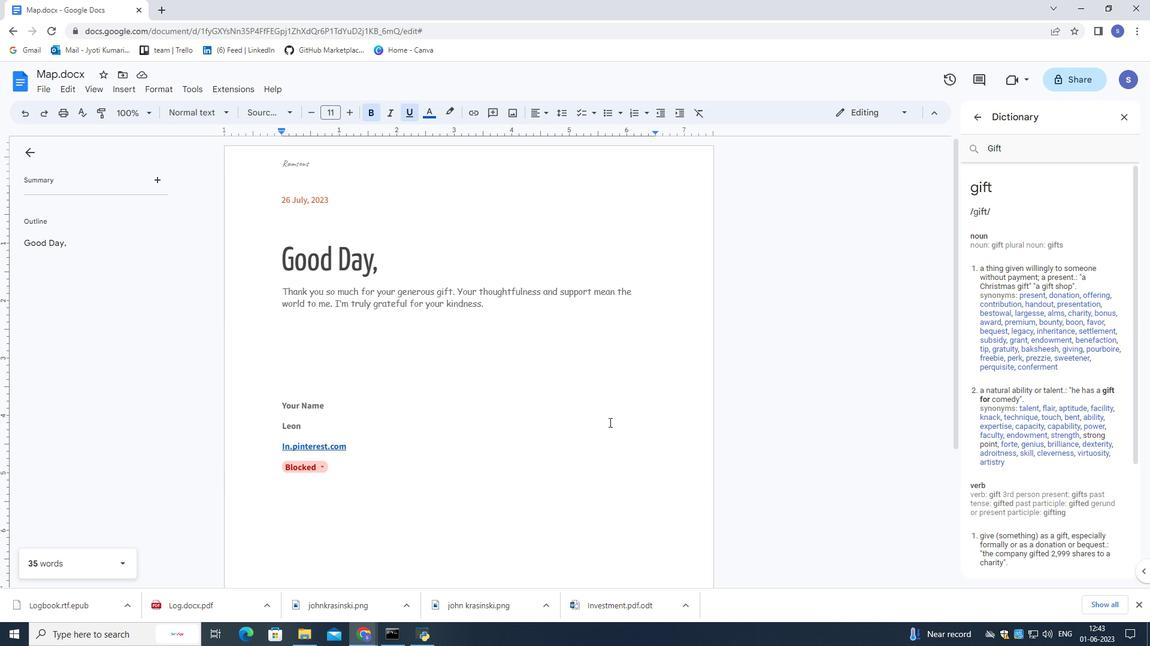 
Action: Mouse scrolled (609, 422) with delta (0, 0)
Screenshot: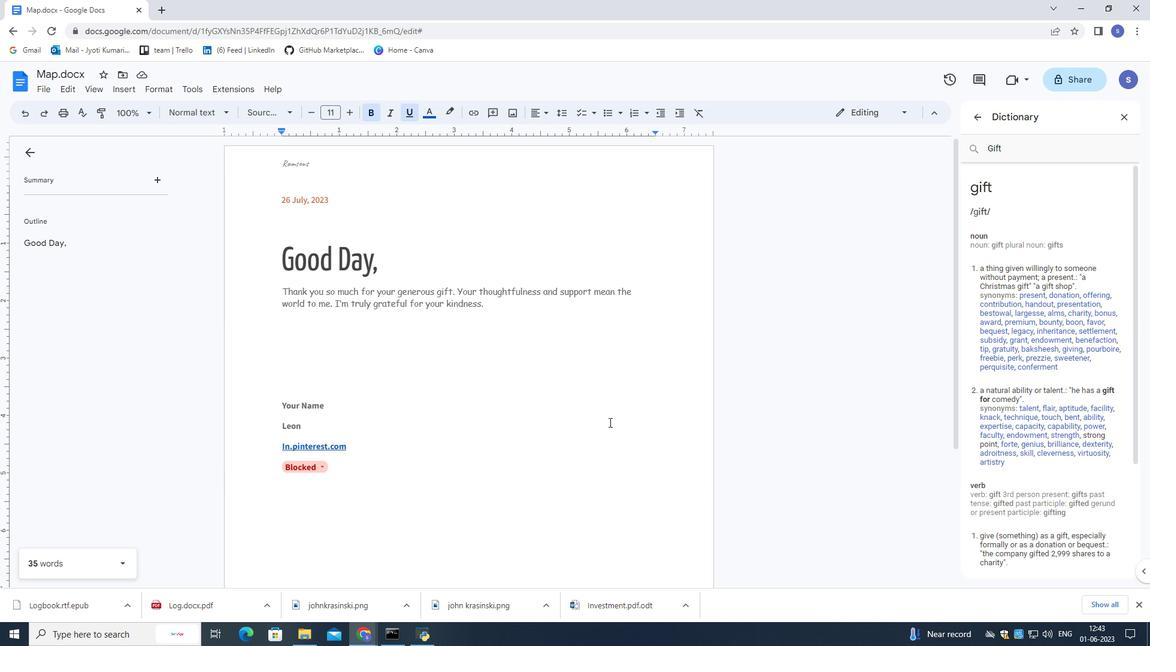 
Action: Mouse scrolled (609, 422) with delta (0, 0)
Screenshot: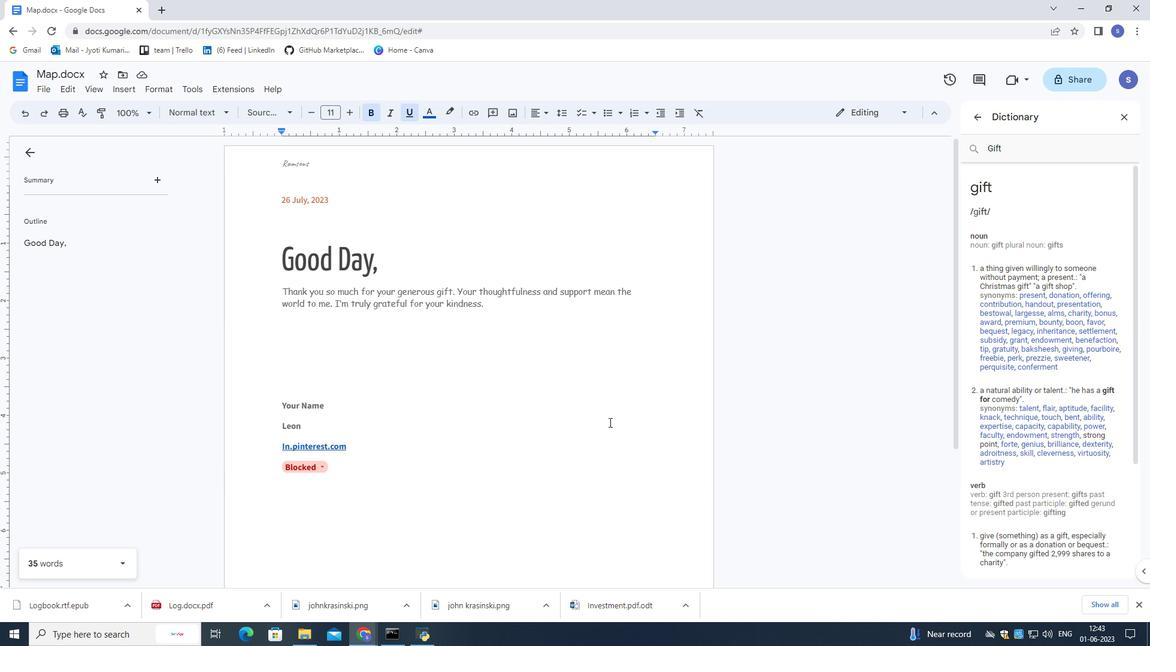 
Action: Mouse scrolled (609, 422) with delta (0, 0)
Screenshot: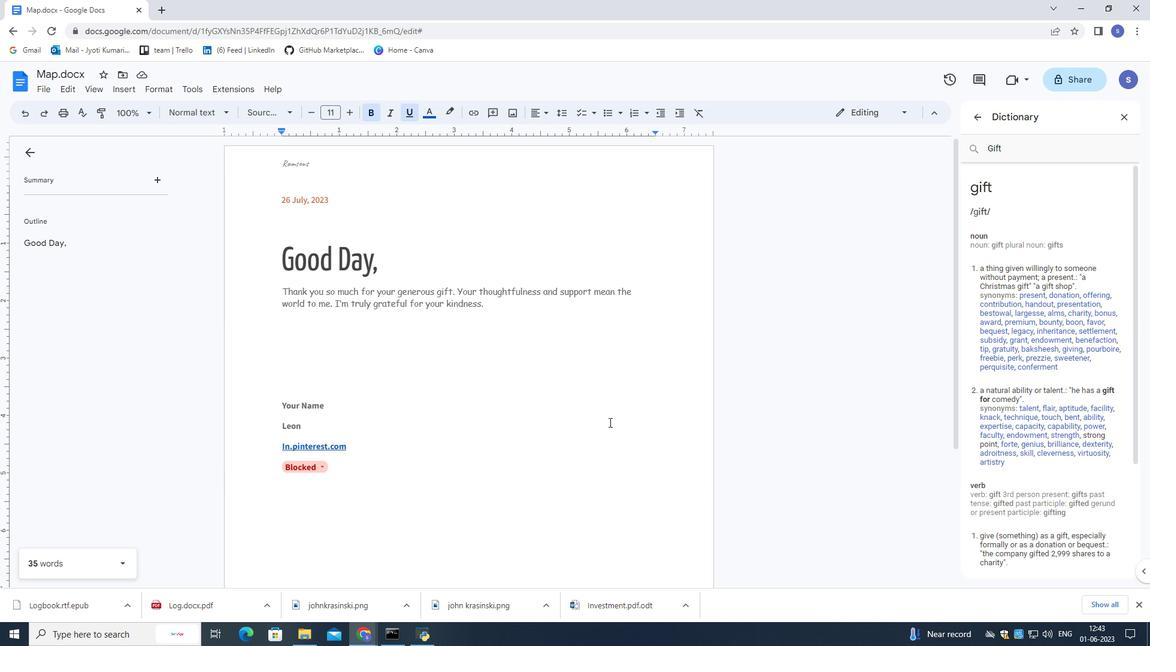 
Action: Mouse scrolled (609, 422) with delta (0, 0)
Screenshot: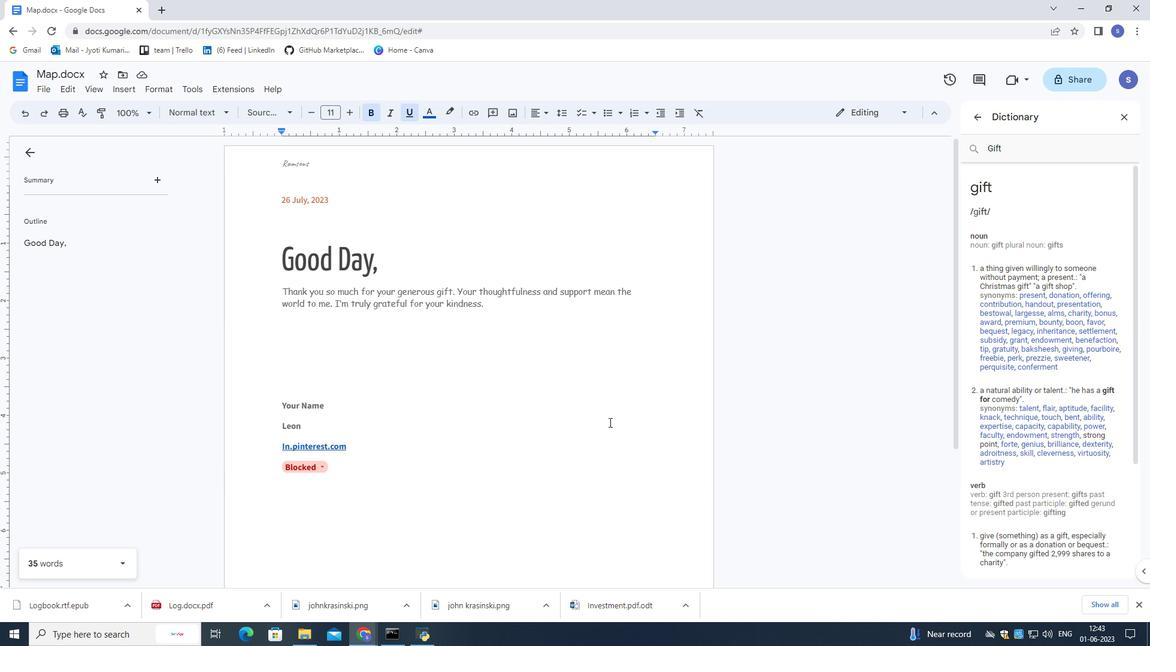 
Action: Mouse scrolled (609, 422) with delta (0, 0)
Screenshot: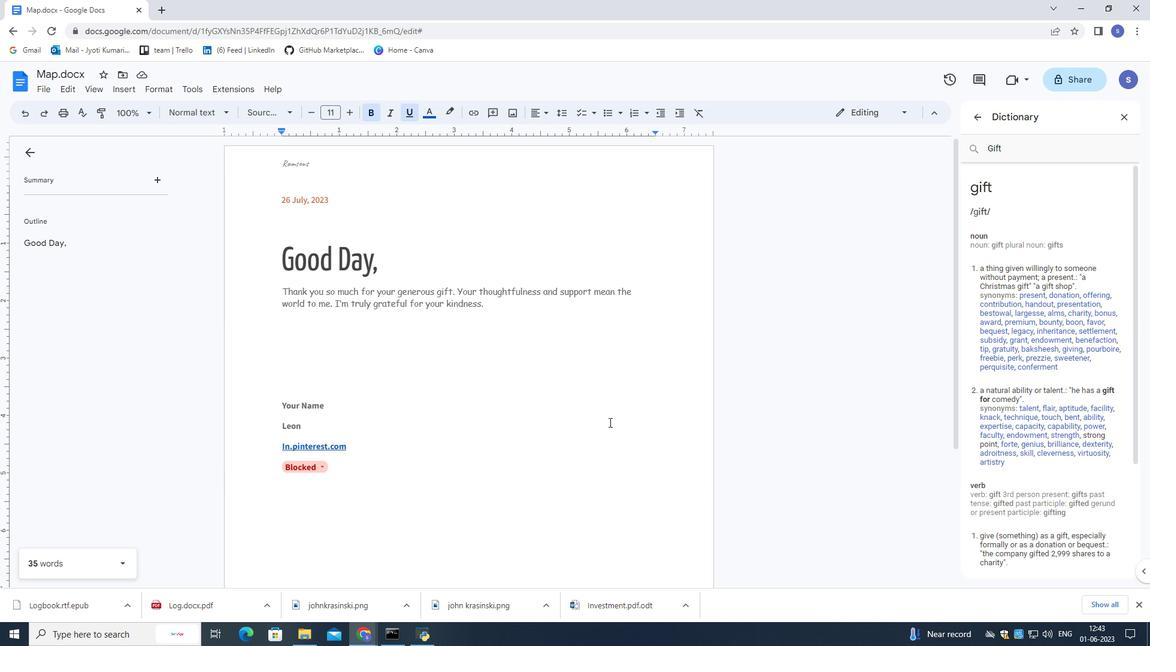 
Action: Mouse scrolled (609, 423) with delta (0, 0)
Screenshot: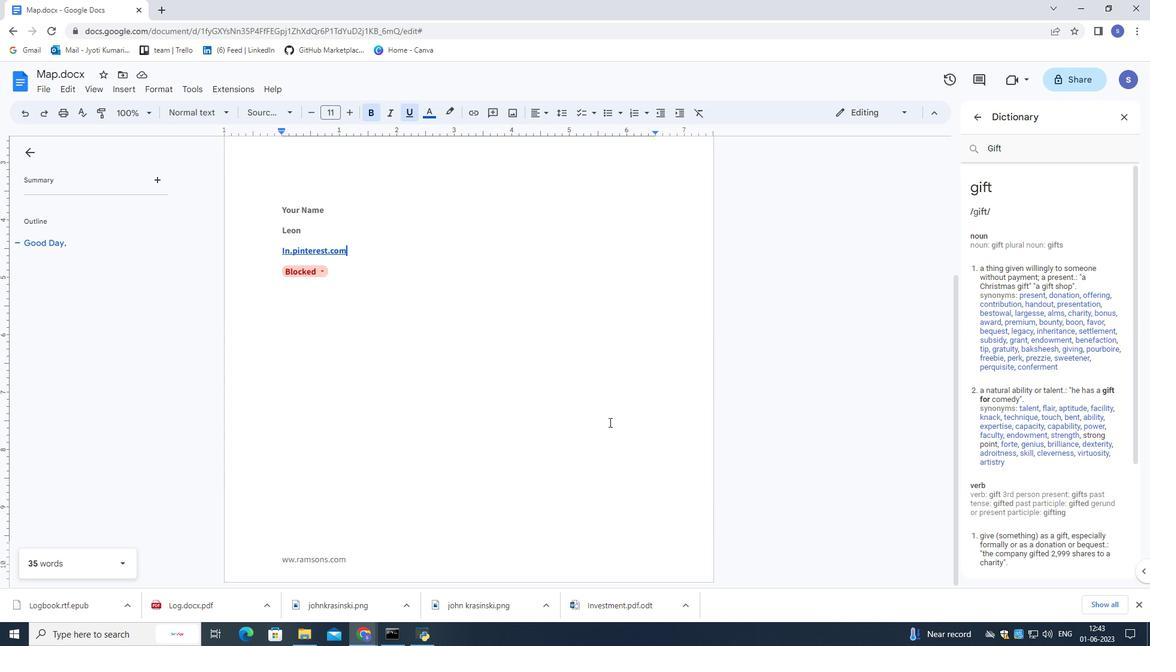 
Action: Mouse scrolled (609, 423) with delta (0, 0)
Screenshot: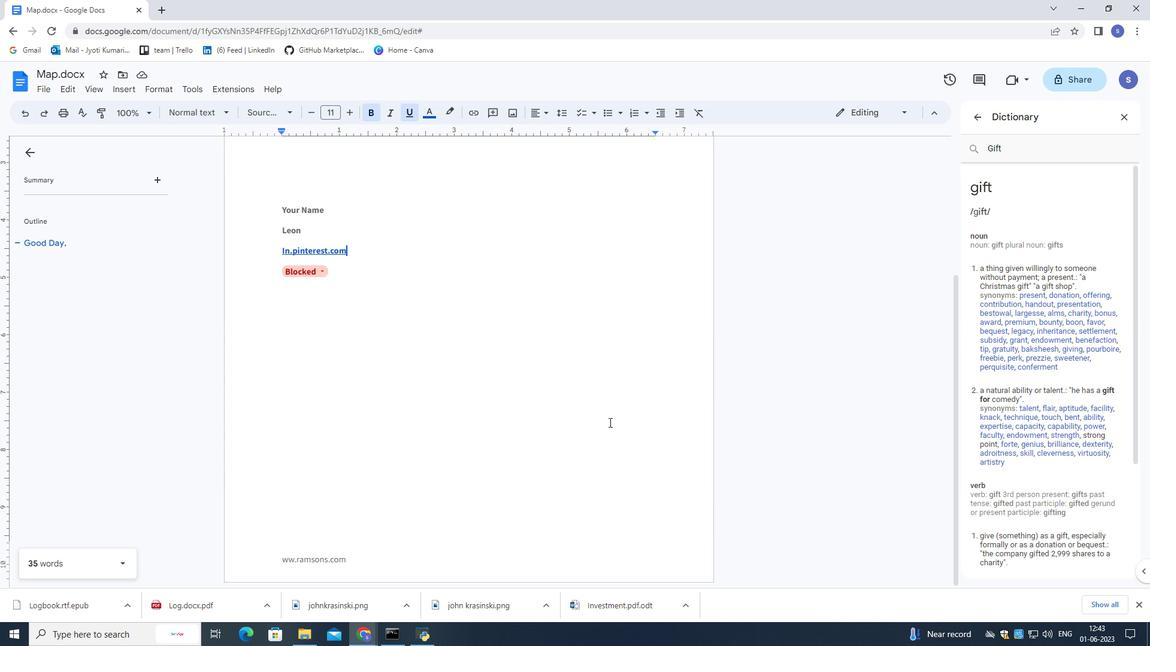 
Action: Mouse scrolled (609, 423) with delta (0, 0)
Screenshot: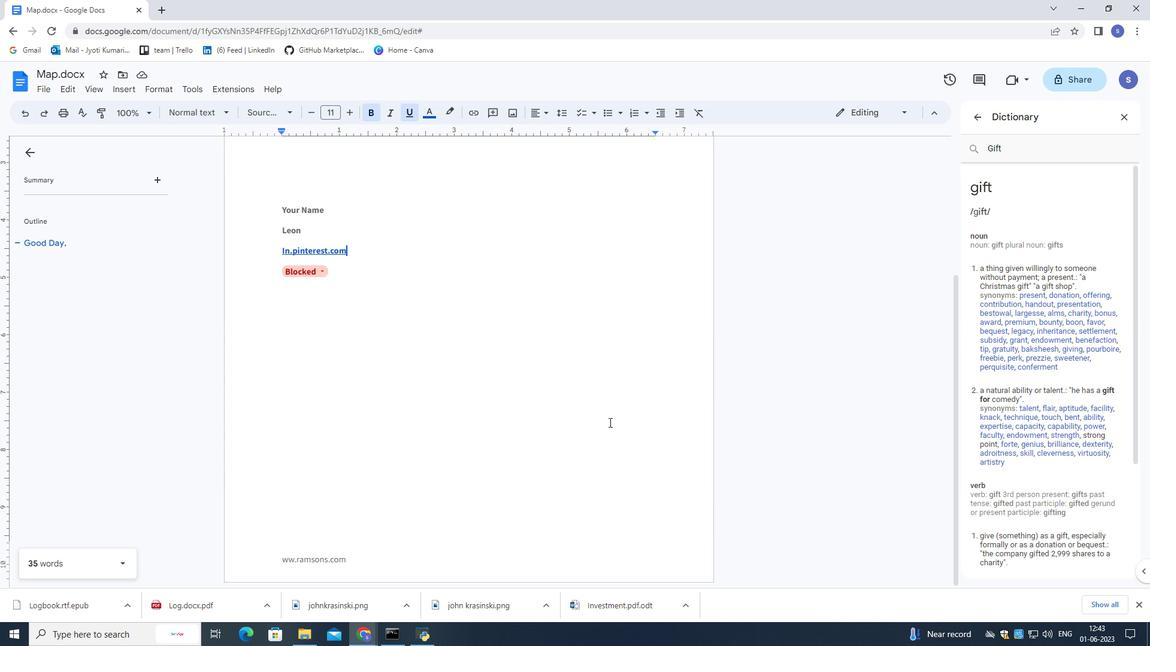 
Action: Mouse scrolled (609, 423) with delta (0, 0)
Screenshot: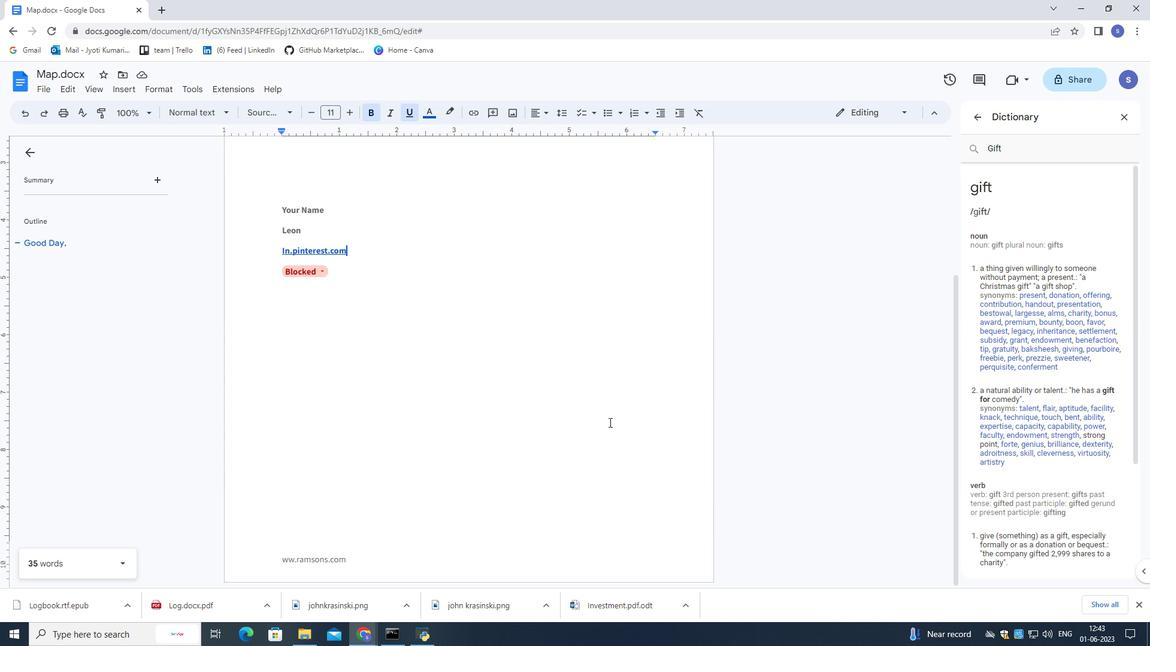 
Action: Mouse scrolled (609, 423) with delta (0, 0)
Screenshot: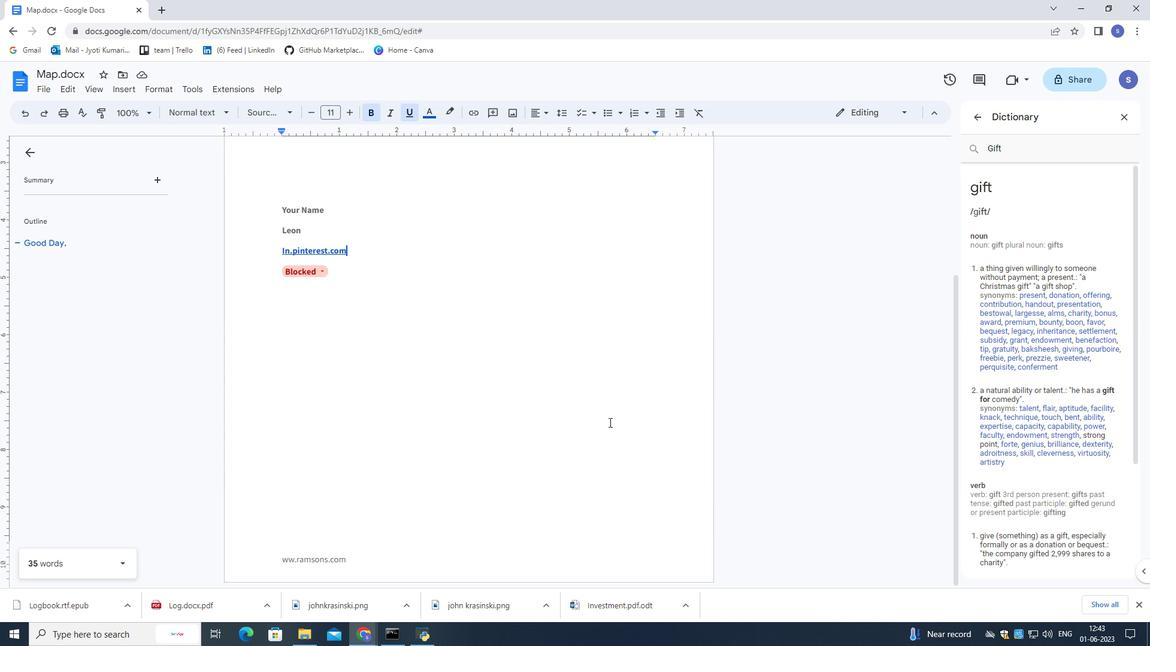 
Action: Mouse scrolled (609, 423) with delta (0, 0)
Screenshot: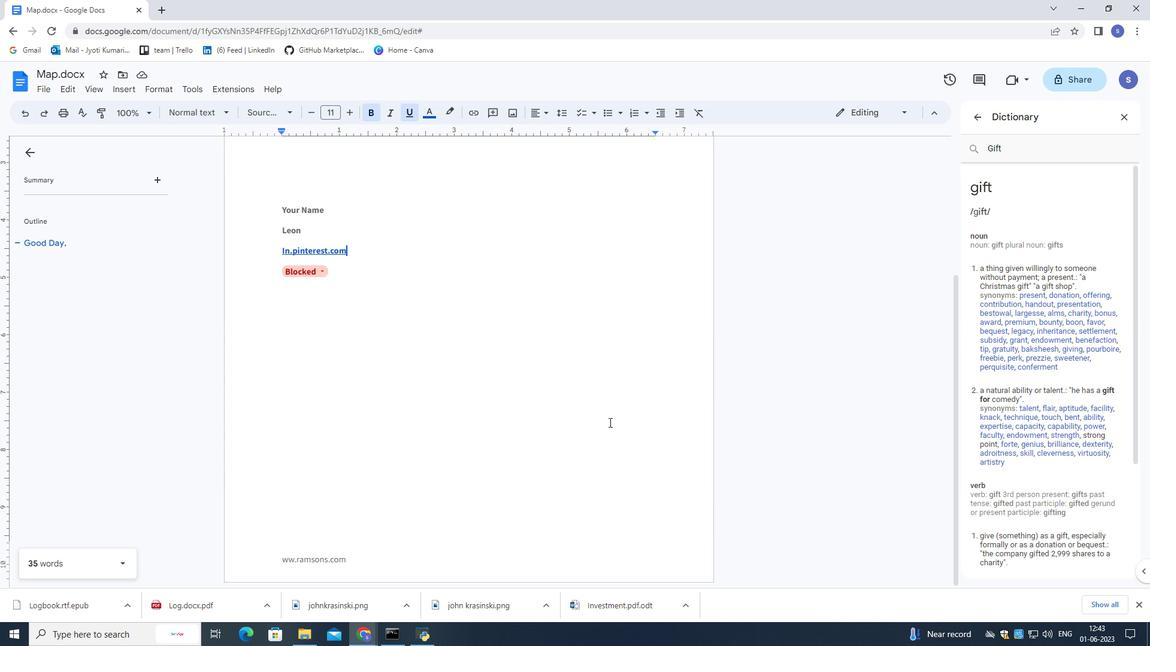 
Action: Mouse scrolled (609, 423) with delta (0, 0)
Screenshot: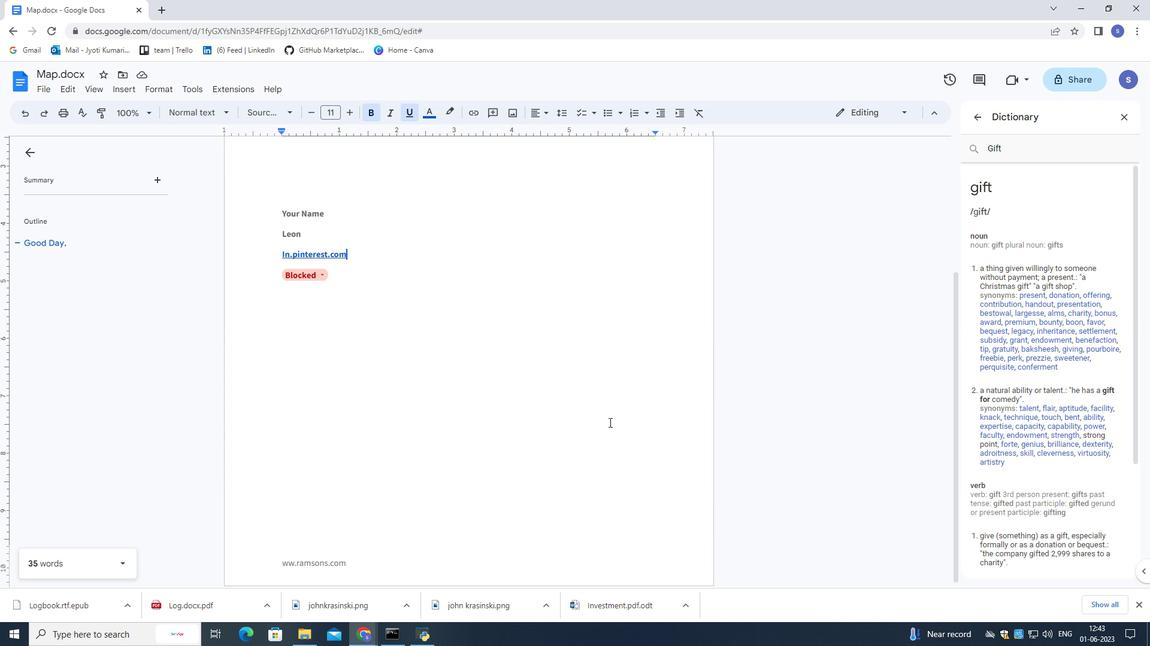 
Action: Mouse moved to (623, 380)
Screenshot: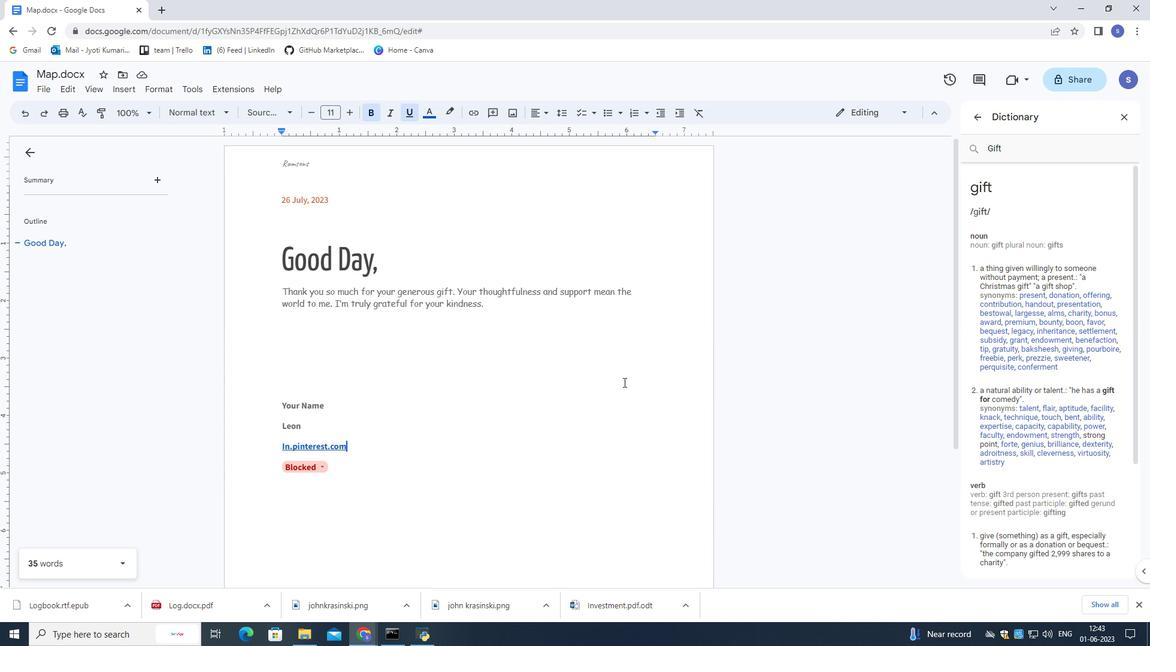 
